 Task: Open Card Quality Control Planning in Board Social Media Influencer Contest Strategy and Execution to Workspace Commercial Mortgages and add a team member Softage.2@softage.net, a label Purple, a checklist Student Retention, an attachment from your onedrive, a color Purple and finally, add a card description 'Plan and execute company team-building retreat with a focus on mindfulness and meditation' and a comment 'Let us make sure we have a clear understanding of the desired outcomes and success metrics for this task.'. Add a start date 'Jan 06, 1900' with a due date 'Jan 13, 1900'
Action: Mouse moved to (86, 403)
Screenshot: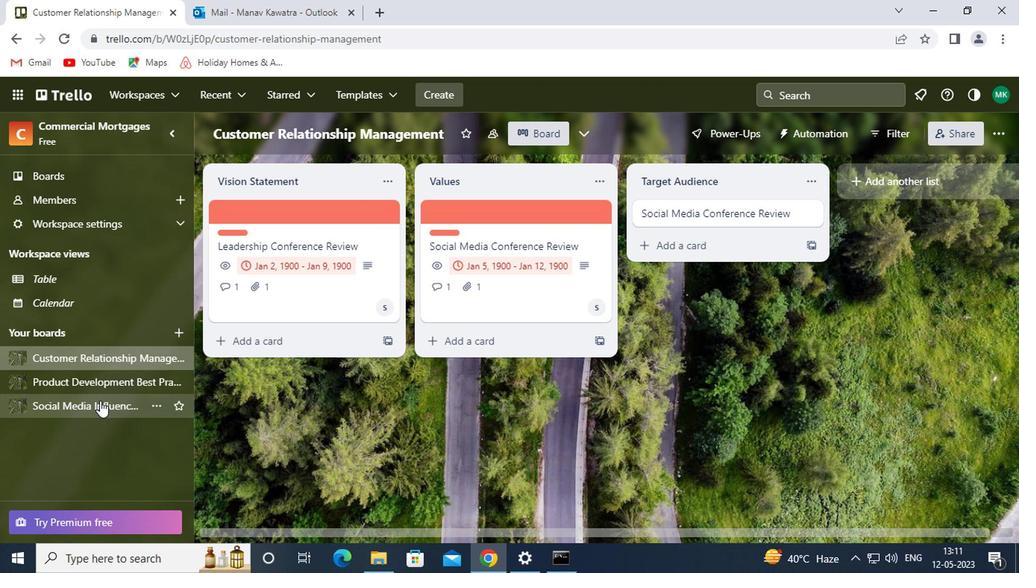 
Action: Mouse pressed left at (86, 403)
Screenshot: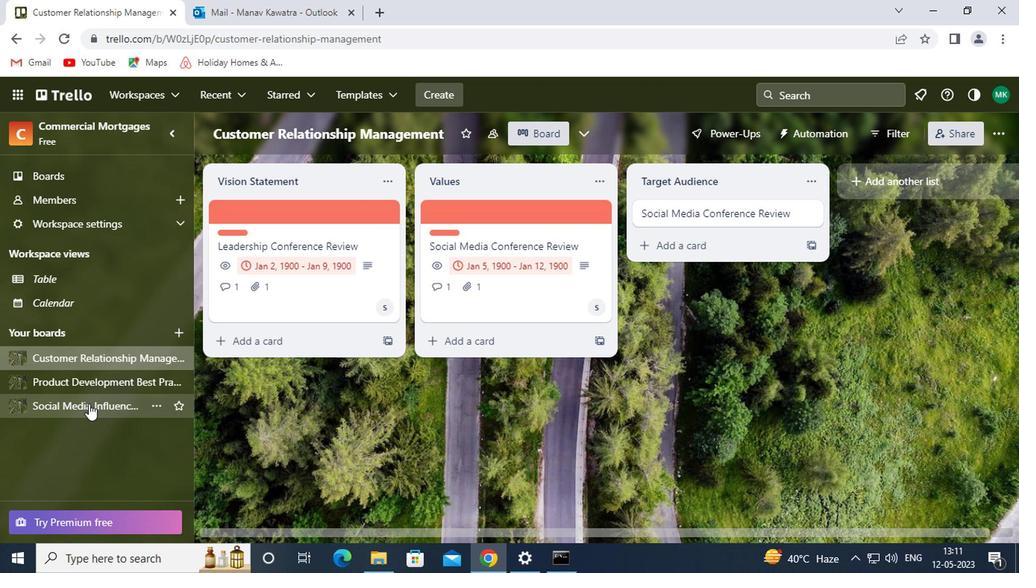 
Action: Mouse moved to (464, 215)
Screenshot: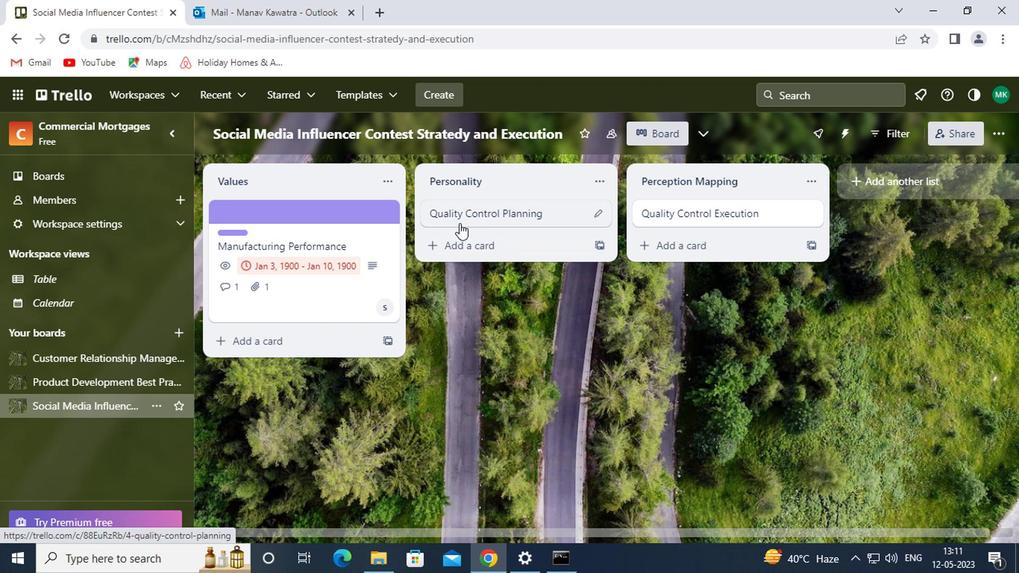 
Action: Mouse pressed left at (464, 215)
Screenshot: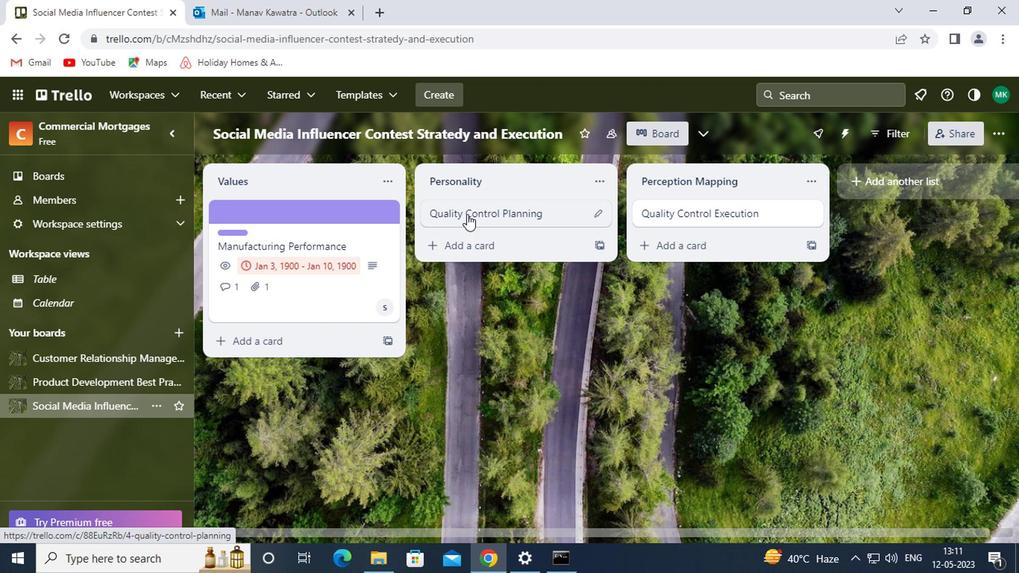 
Action: Mouse moved to (682, 254)
Screenshot: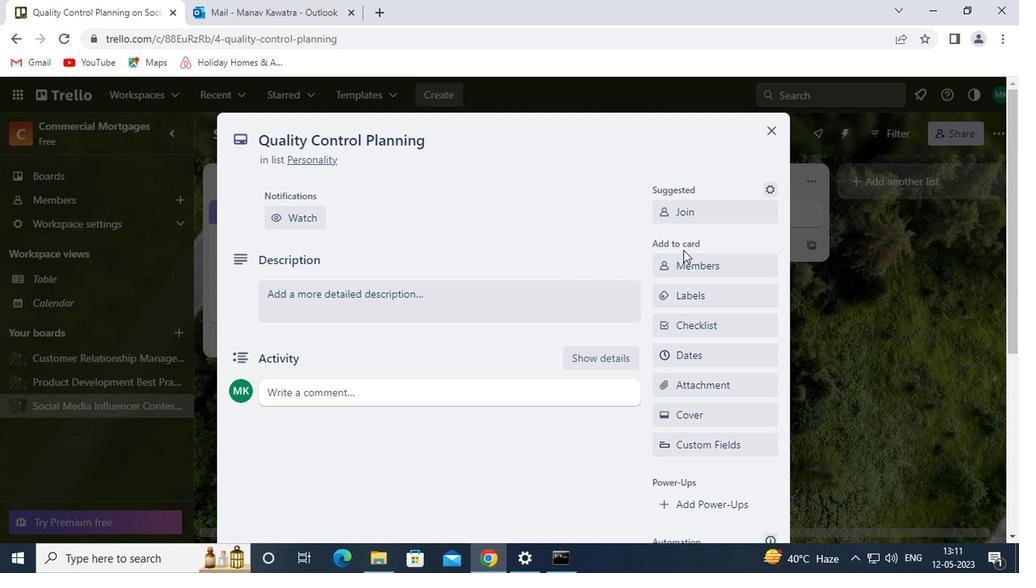 
Action: Mouse pressed left at (682, 254)
Screenshot: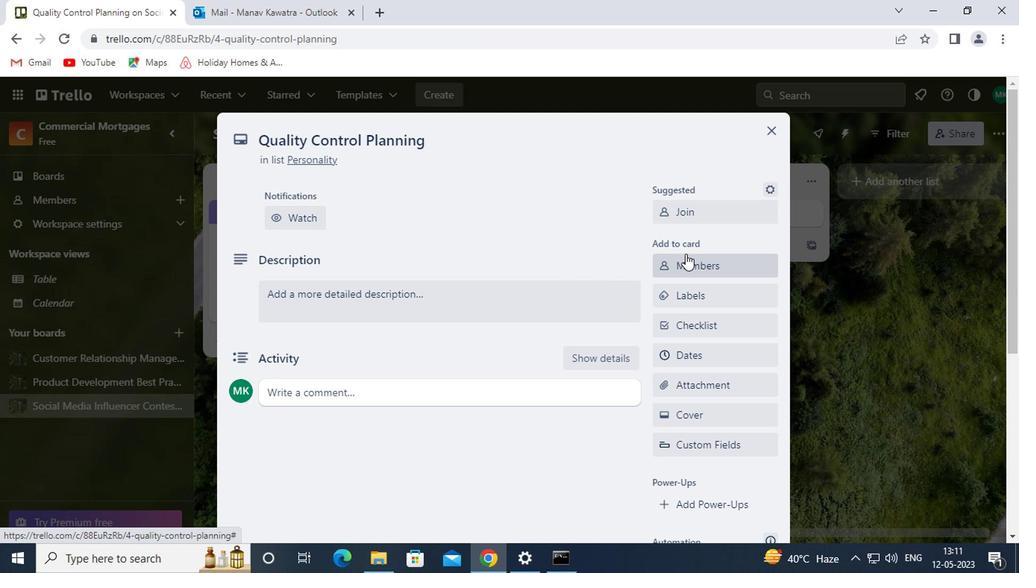 
Action: Mouse moved to (682, 347)
Screenshot: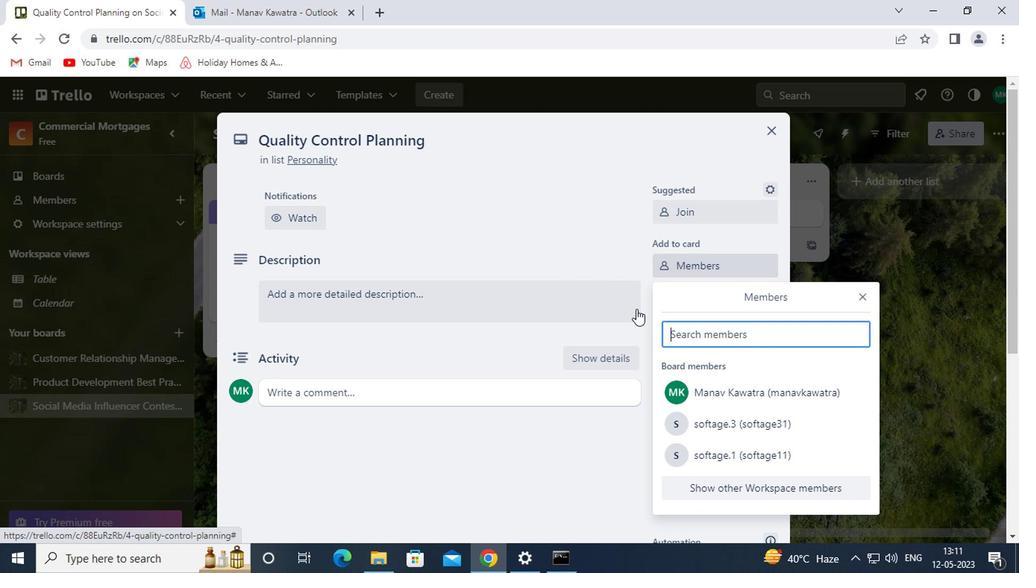 
Action: Mouse pressed left at (682, 347)
Screenshot: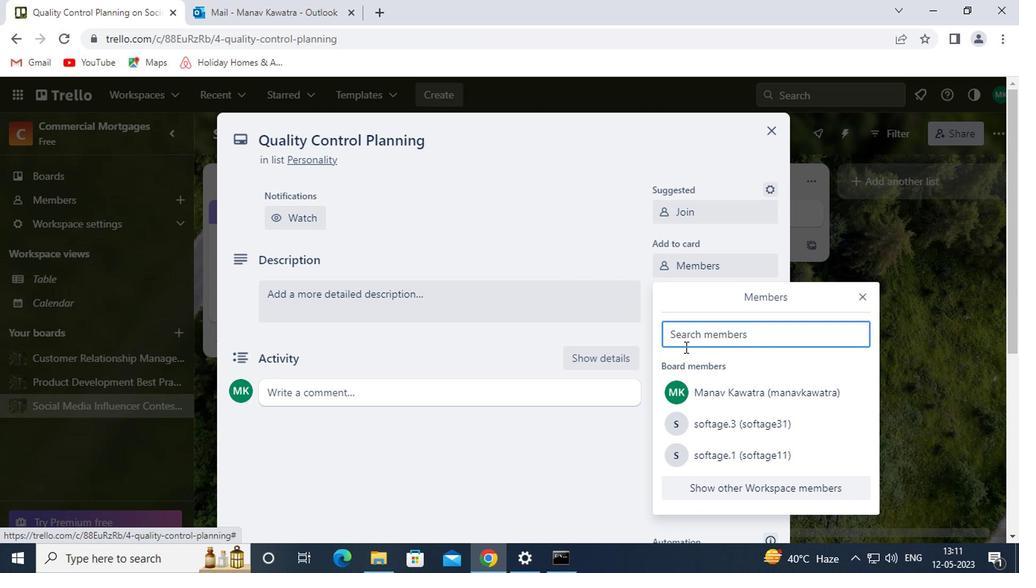 
Action: Mouse moved to (682, 337)
Screenshot: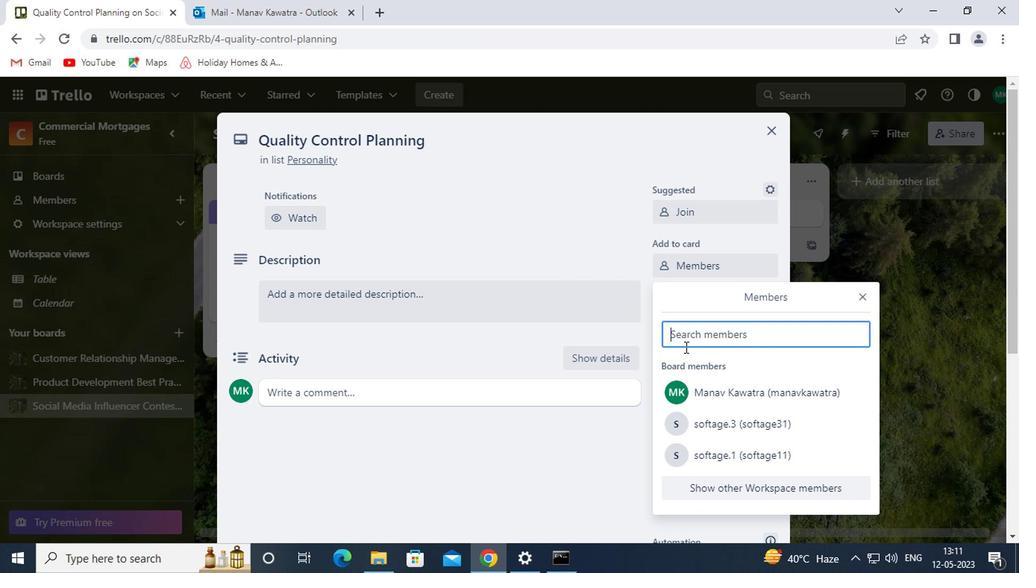
Action: Mouse pressed left at (682, 337)
Screenshot: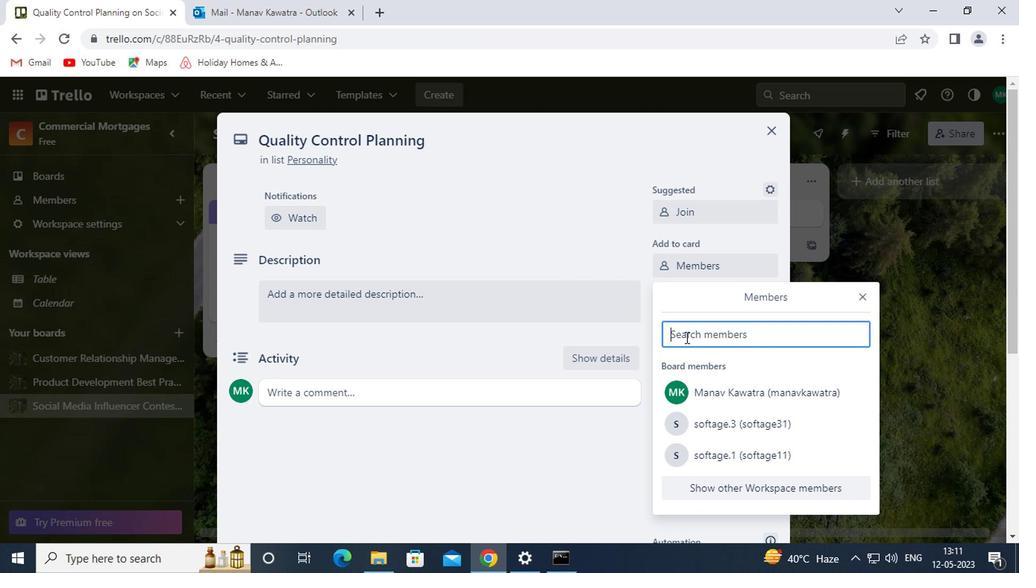 
Action: Mouse moved to (682, 336)
Screenshot: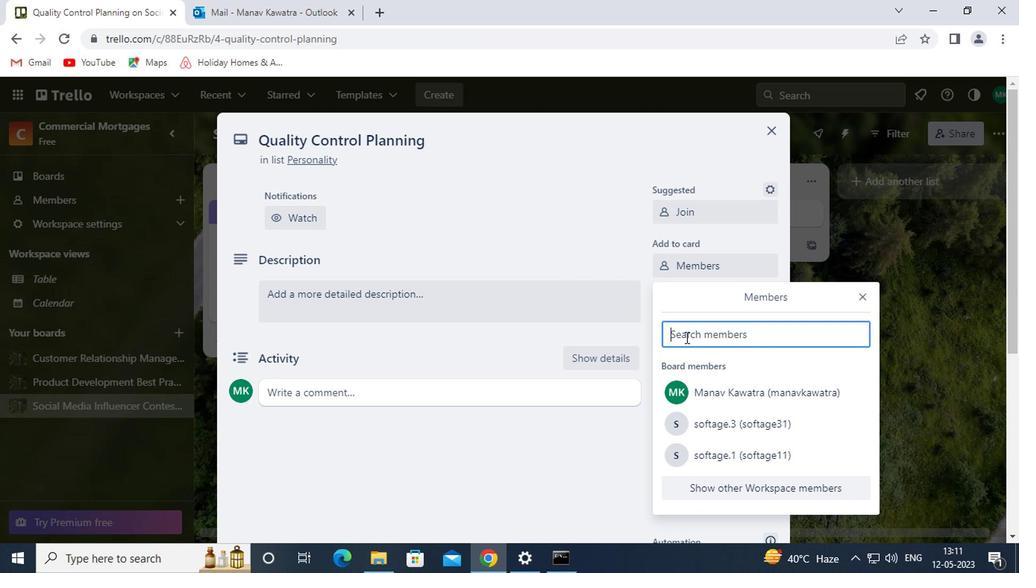 
Action: Key pressed <Key.shift><Key.shift><Key.shift><Key.shift><Key.shift><Key.shift><Key.shift><Key.shift><Key.shift><Key.shift><Key.shift><Key.shift>SOFTAGE.2<Key.shift>@SOFTAGE.NET
Screenshot: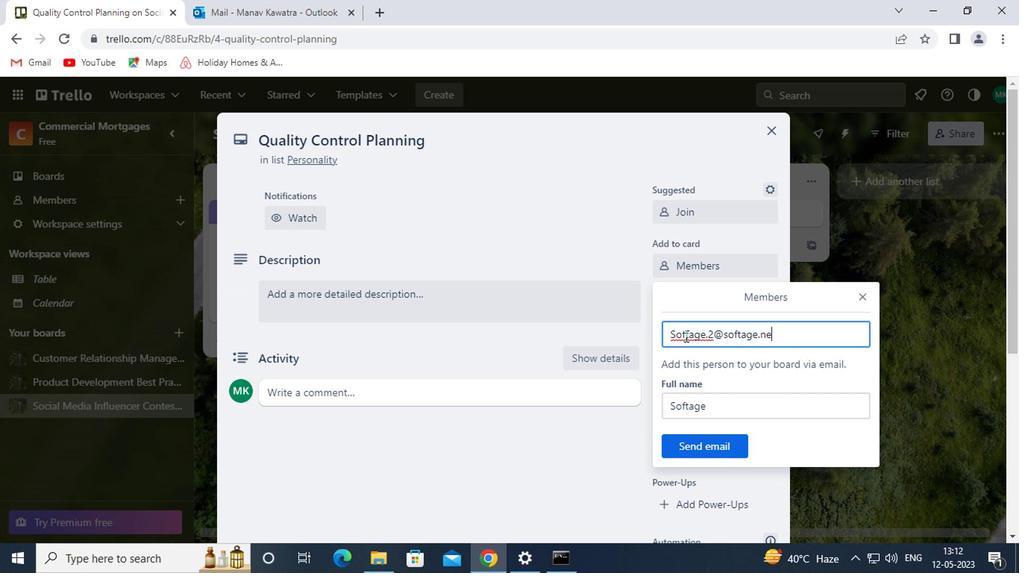 
Action: Mouse moved to (710, 447)
Screenshot: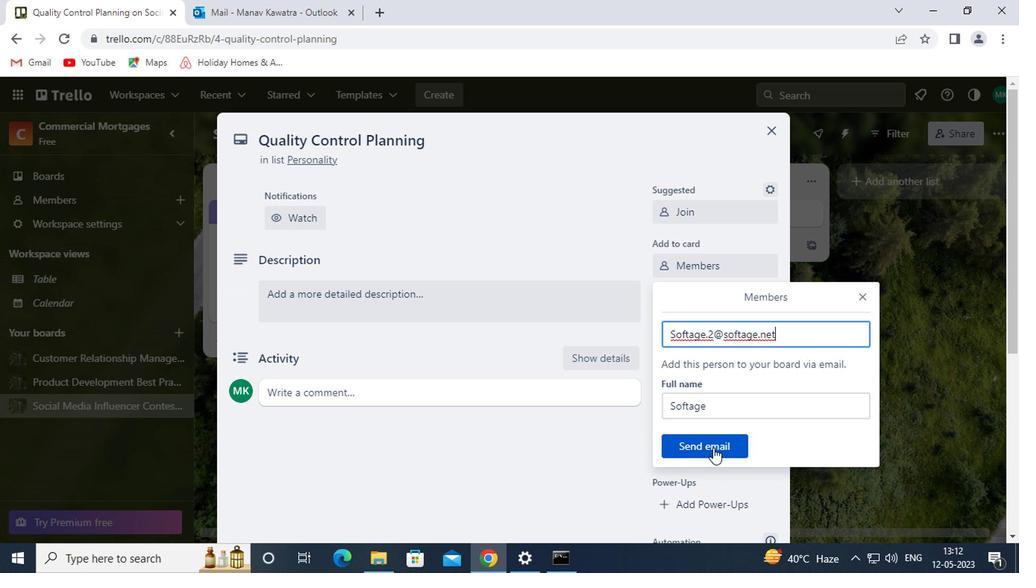 
Action: Mouse pressed left at (710, 447)
Screenshot: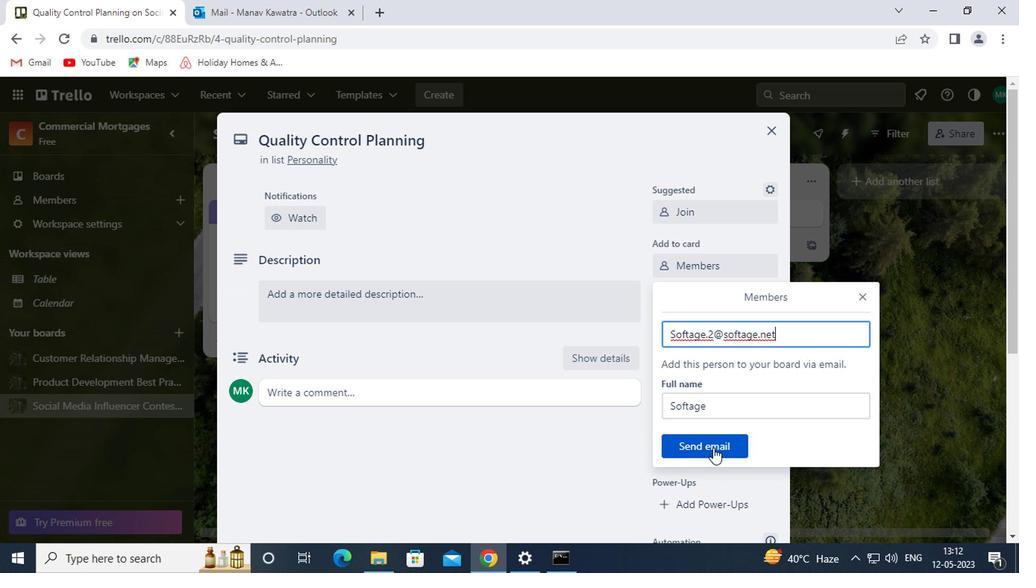 
Action: Mouse moved to (705, 302)
Screenshot: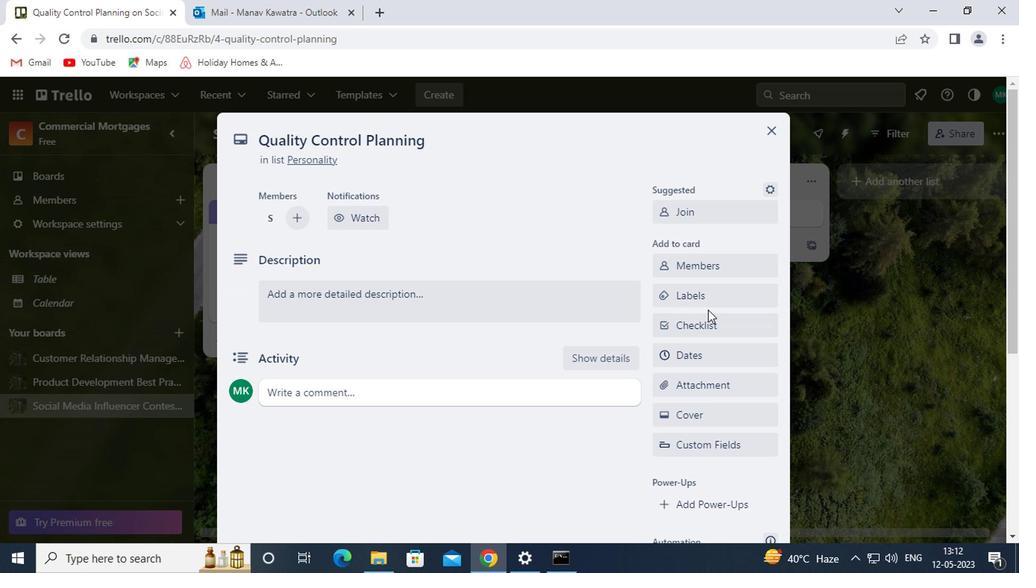 
Action: Mouse pressed left at (705, 302)
Screenshot: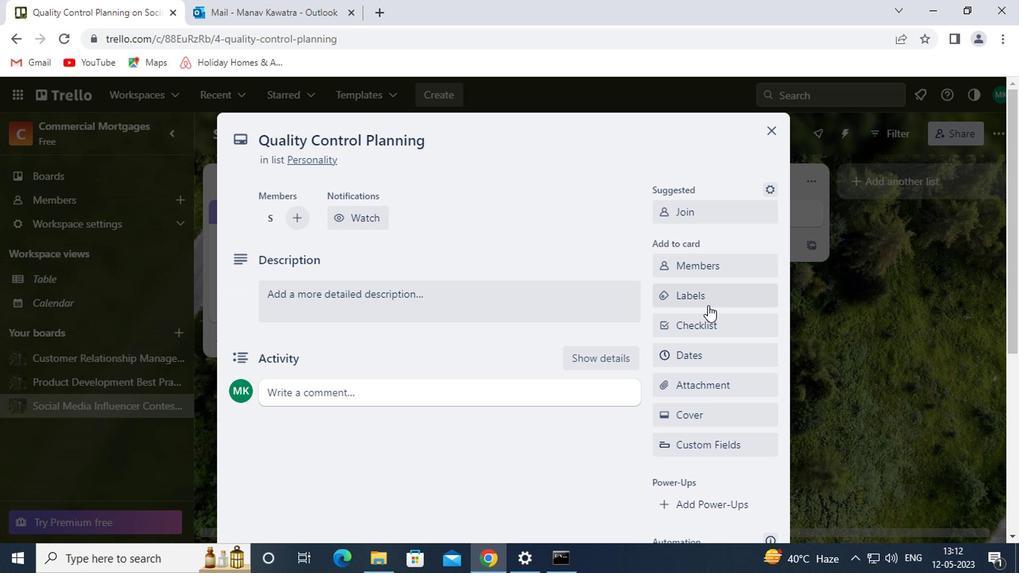 
Action: Mouse moved to (662, 331)
Screenshot: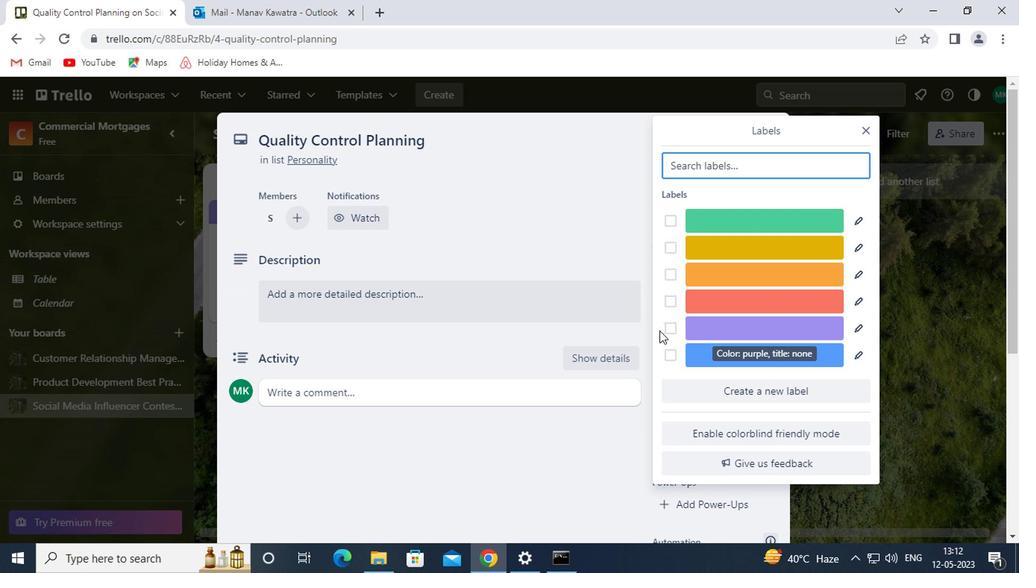 
Action: Mouse pressed left at (662, 331)
Screenshot: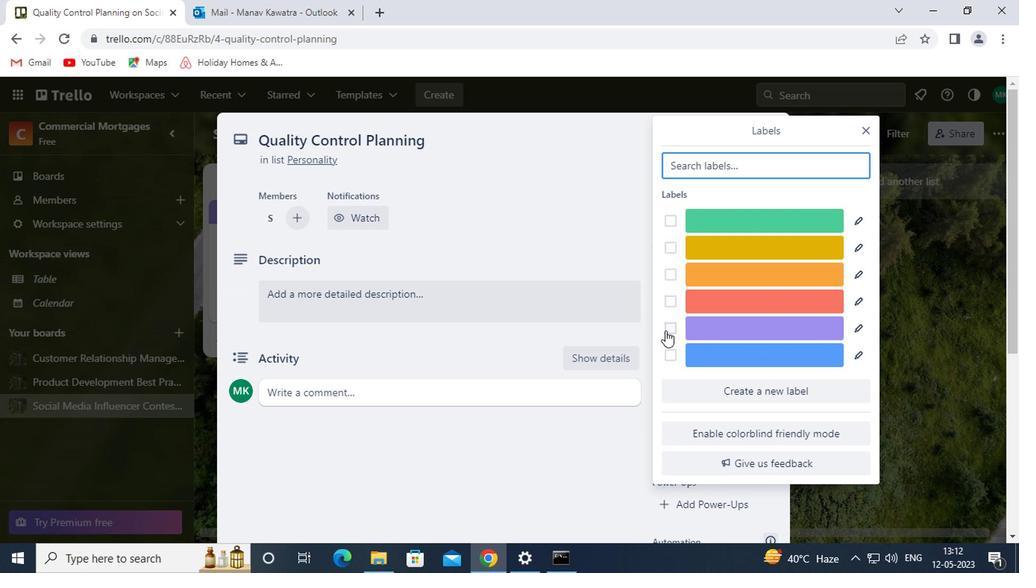 
Action: Mouse moved to (861, 125)
Screenshot: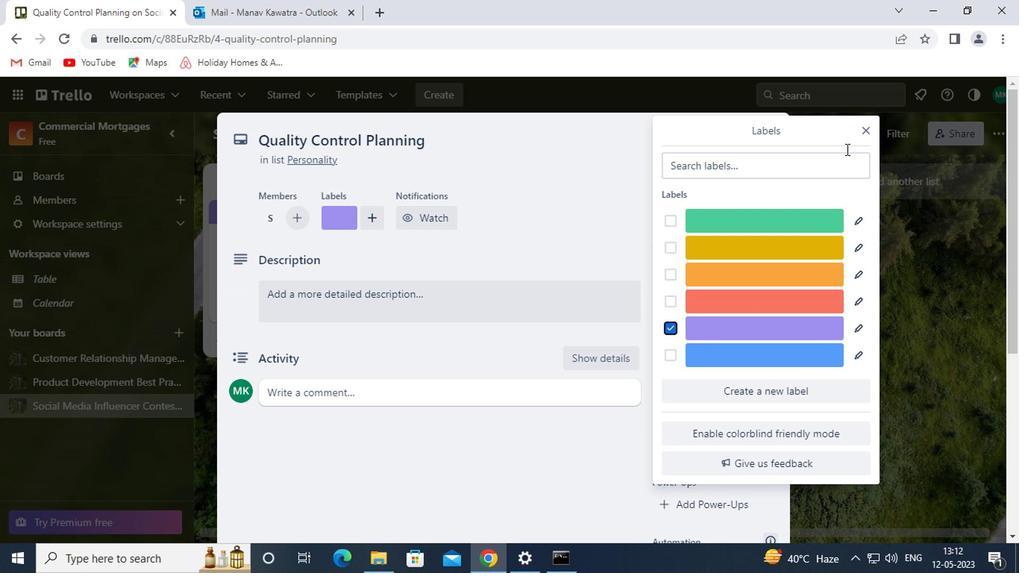 
Action: Mouse pressed left at (861, 125)
Screenshot: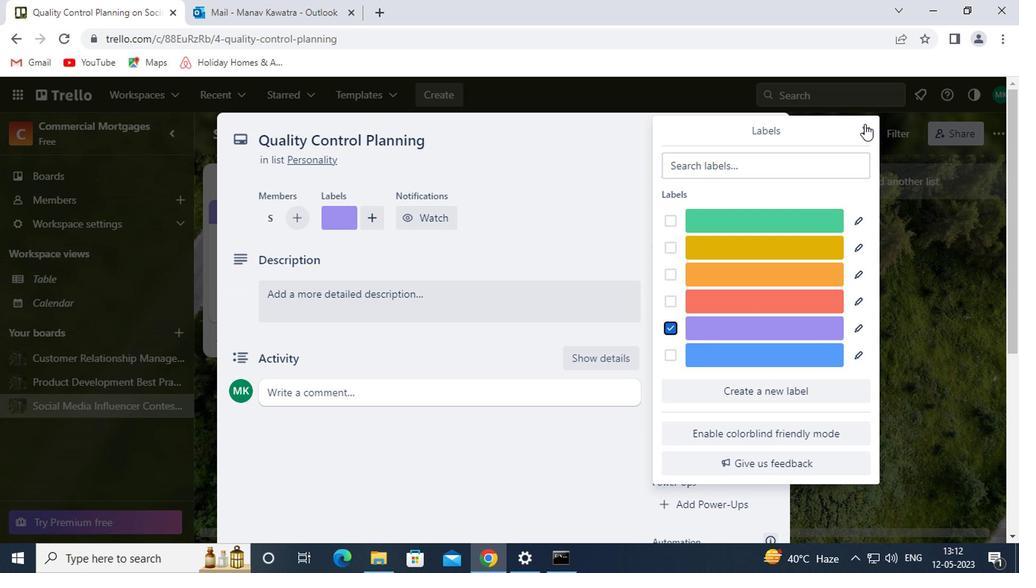 
Action: Mouse moved to (728, 320)
Screenshot: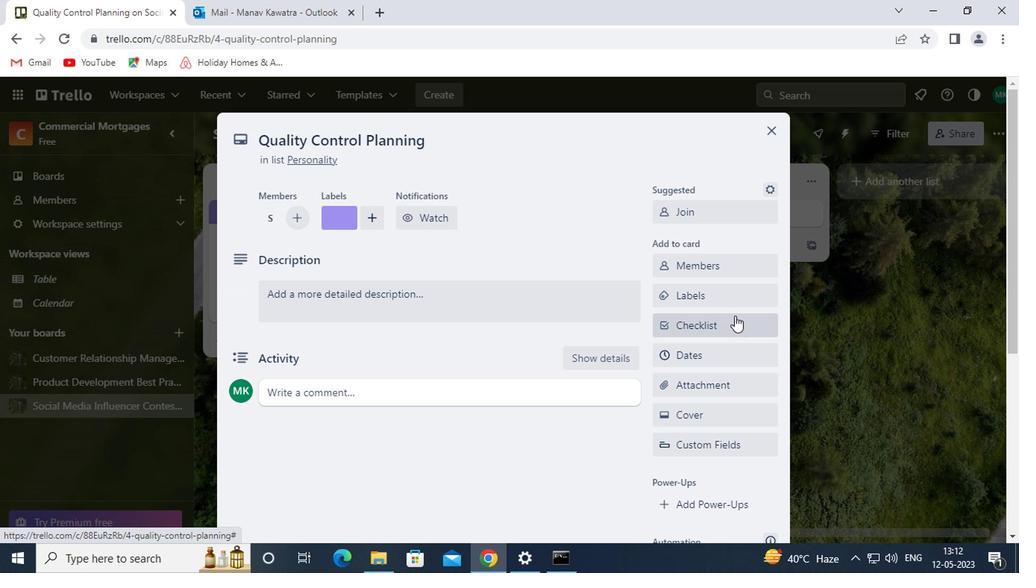 
Action: Mouse pressed left at (728, 320)
Screenshot: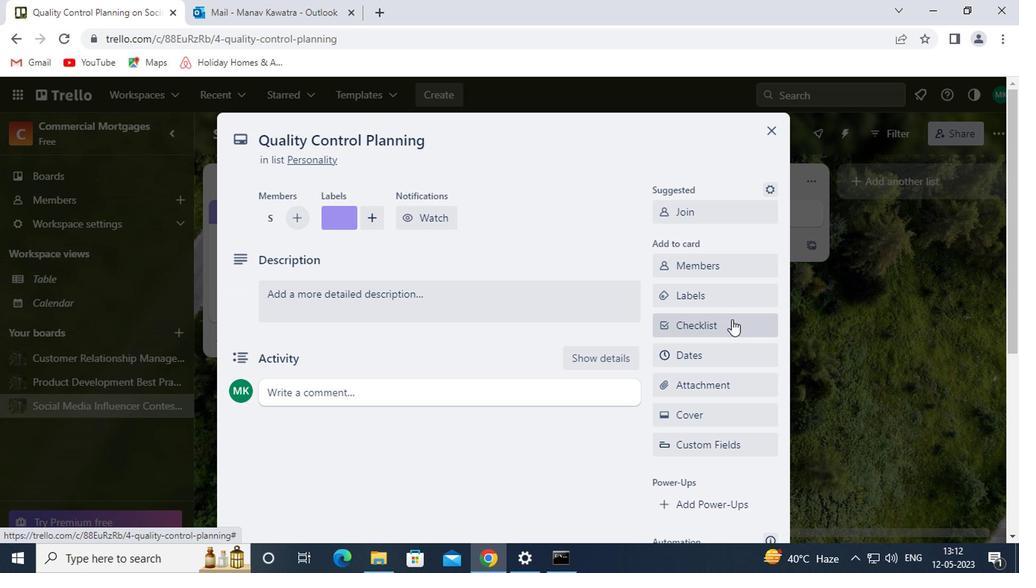 
Action: Mouse moved to (720, 420)
Screenshot: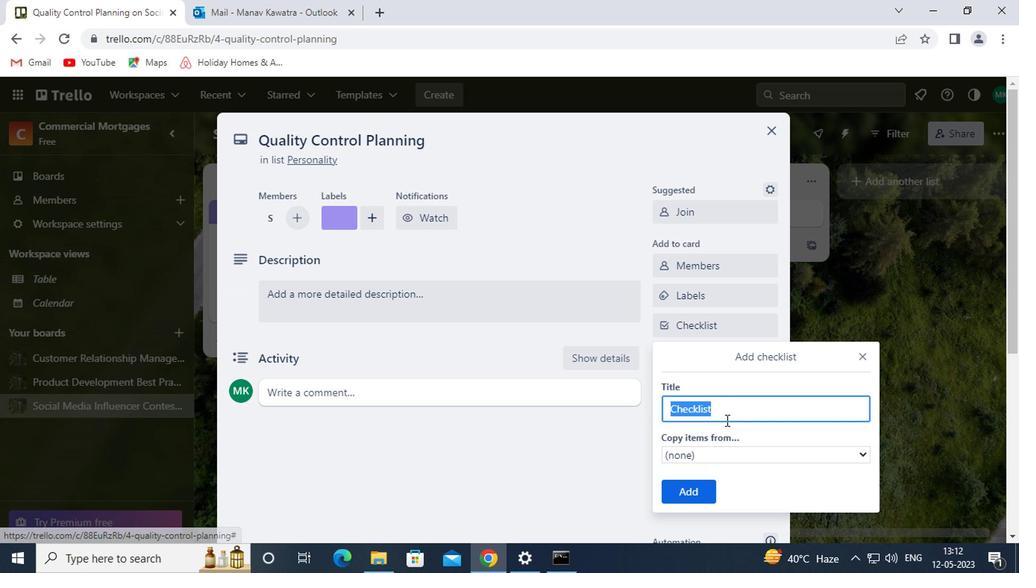 
Action: Key pressed <Key.shift>DEV<Key.shift>OPS
Screenshot: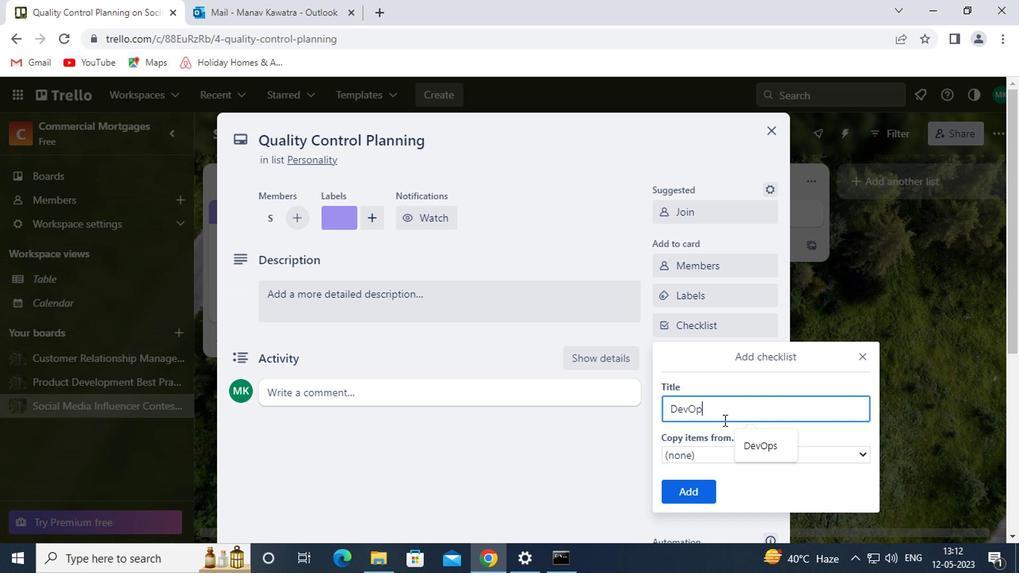 
Action: Mouse moved to (682, 488)
Screenshot: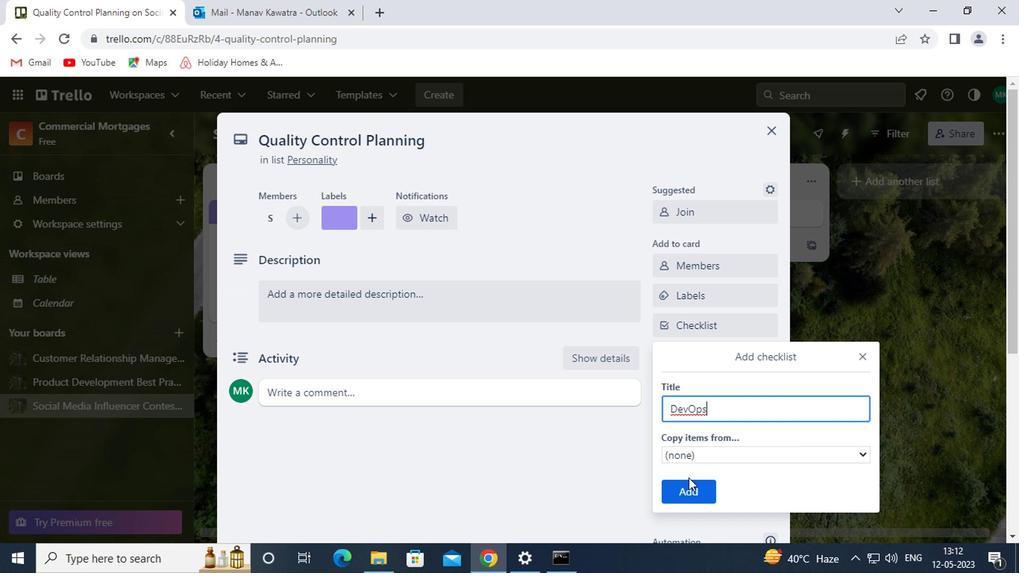 
Action: Mouse pressed left at (682, 488)
Screenshot: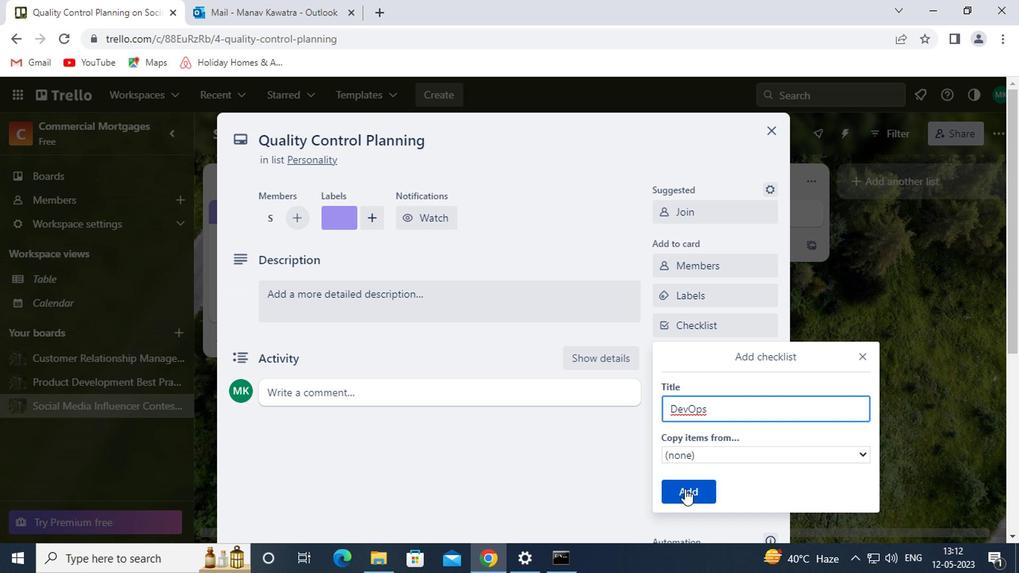 
Action: Mouse moved to (695, 380)
Screenshot: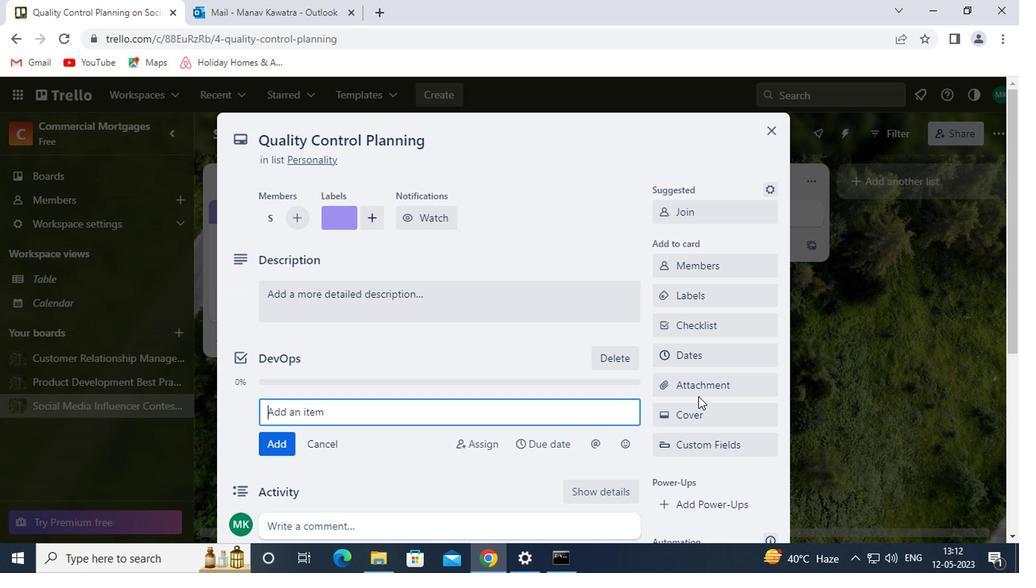 
Action: Mouse pressed left at (695, 380)
Screenshot: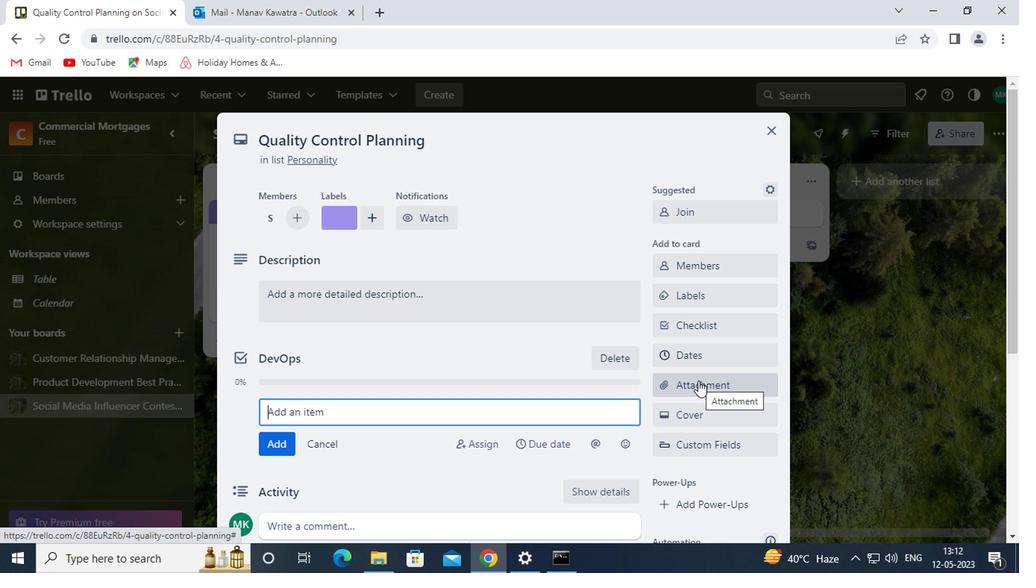
Action: Mouse moved to (701, 277)
Screenshot: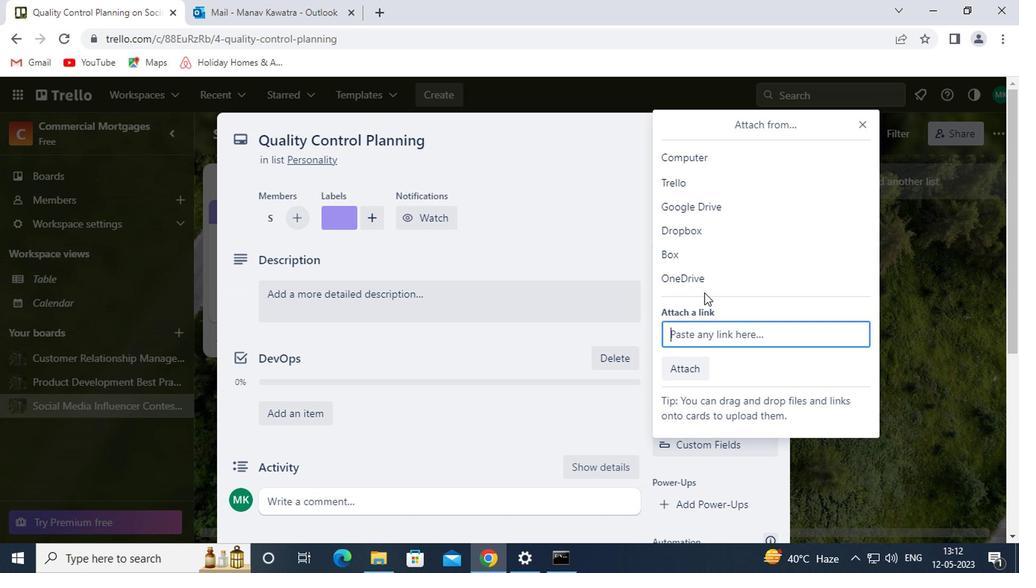 
Action: Mouse pressed left at (701, 277)
Screenshot: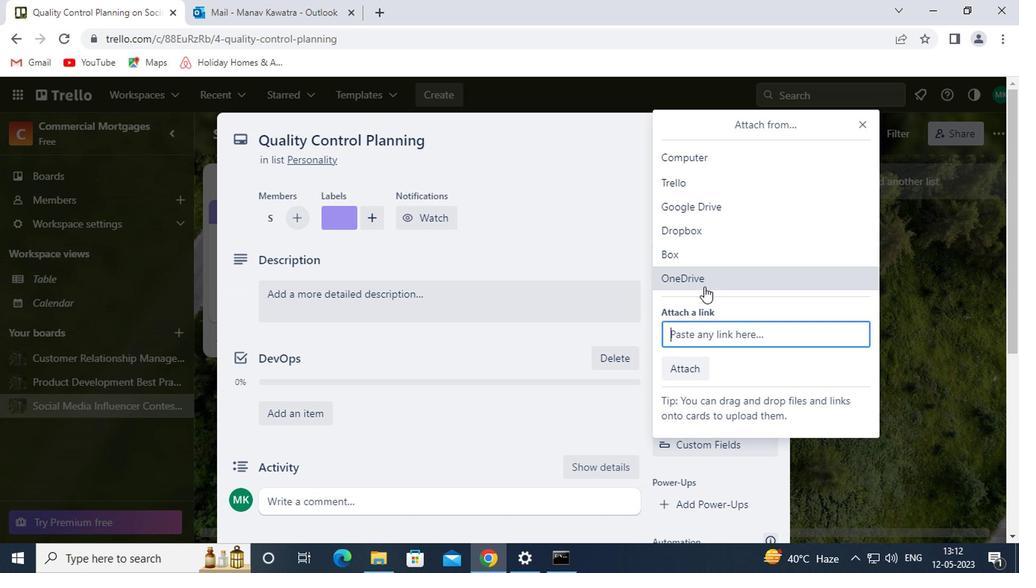 
Action: Mouse moved to (322, 157)
Screenshot: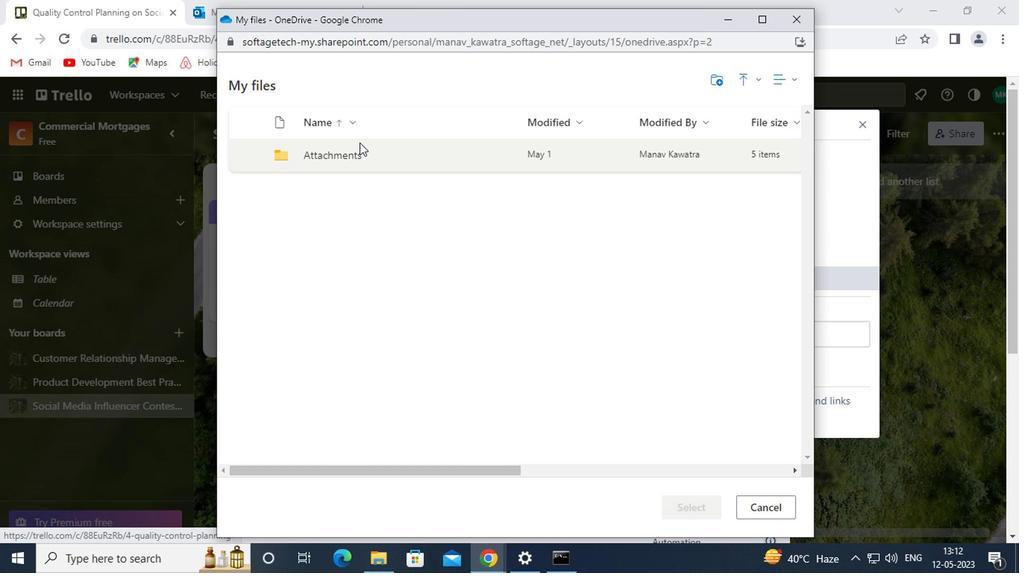 
Action: Mouse pressed left at (322, 157)
Screenshot: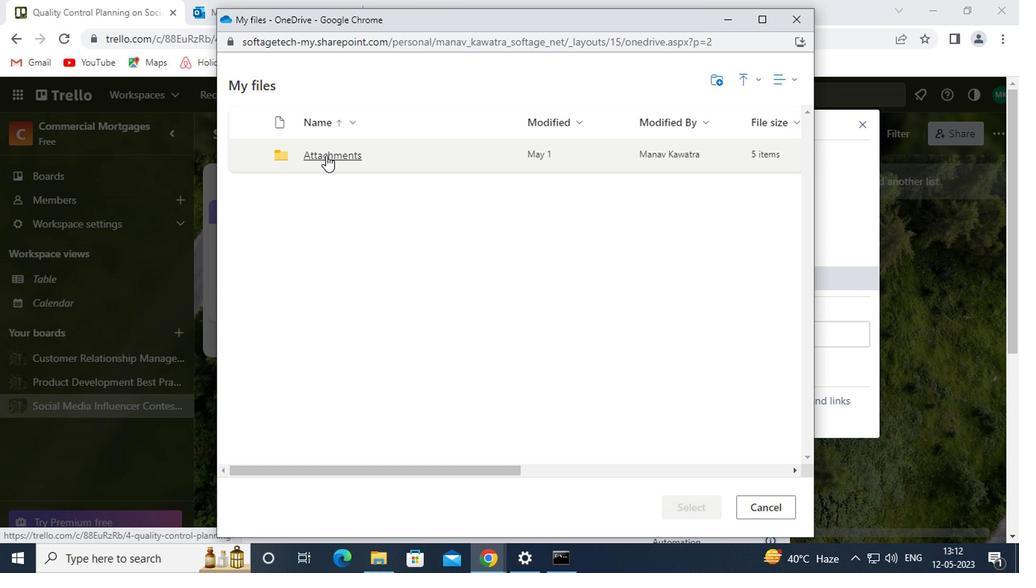 
Action: Mouse moved to (331, 189)
Screenshot: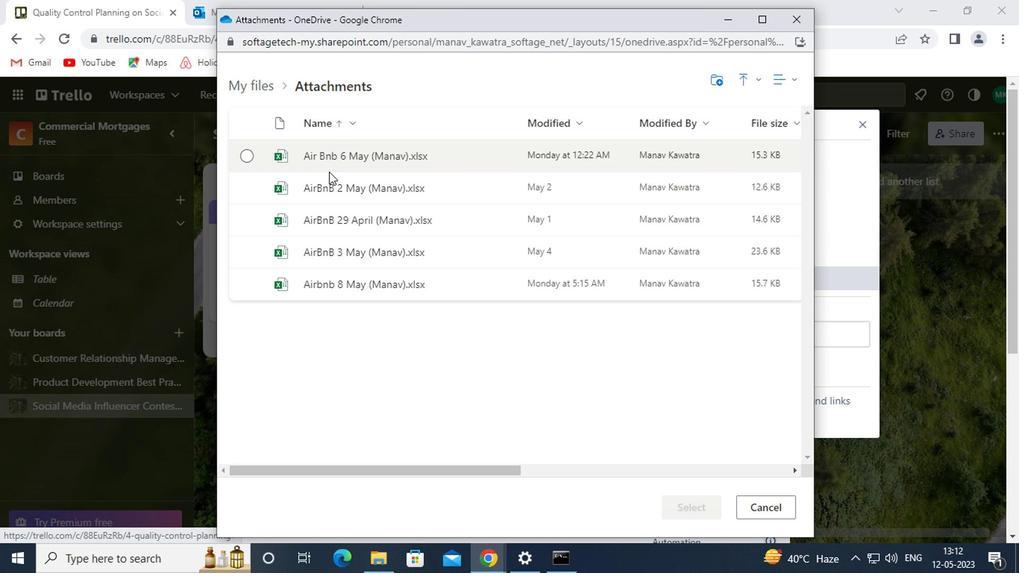 
Action: Mouse pressed left at (331, 189)
Screenshot: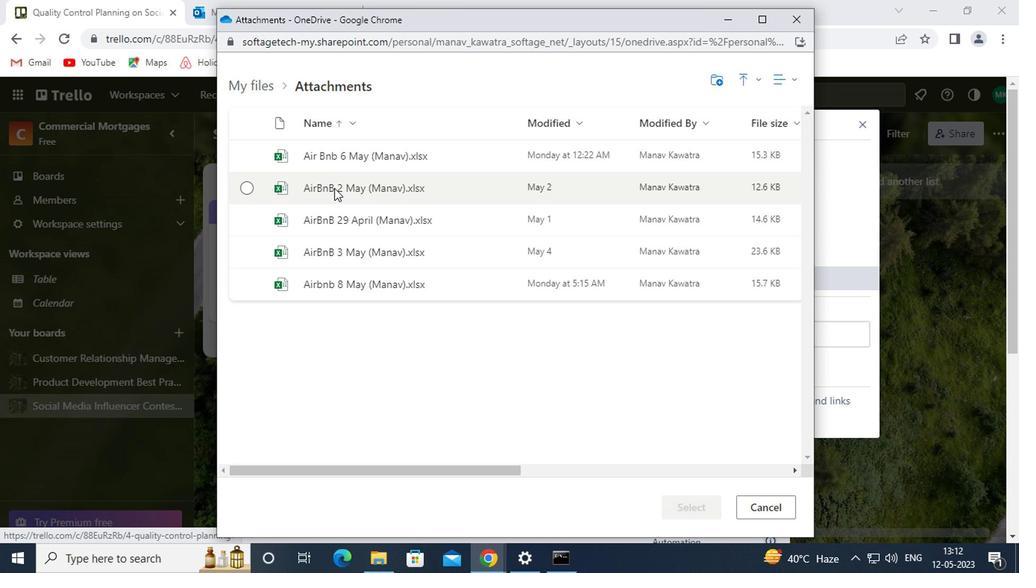 
Action: Mouse moved to (702, 504)
Screenshot: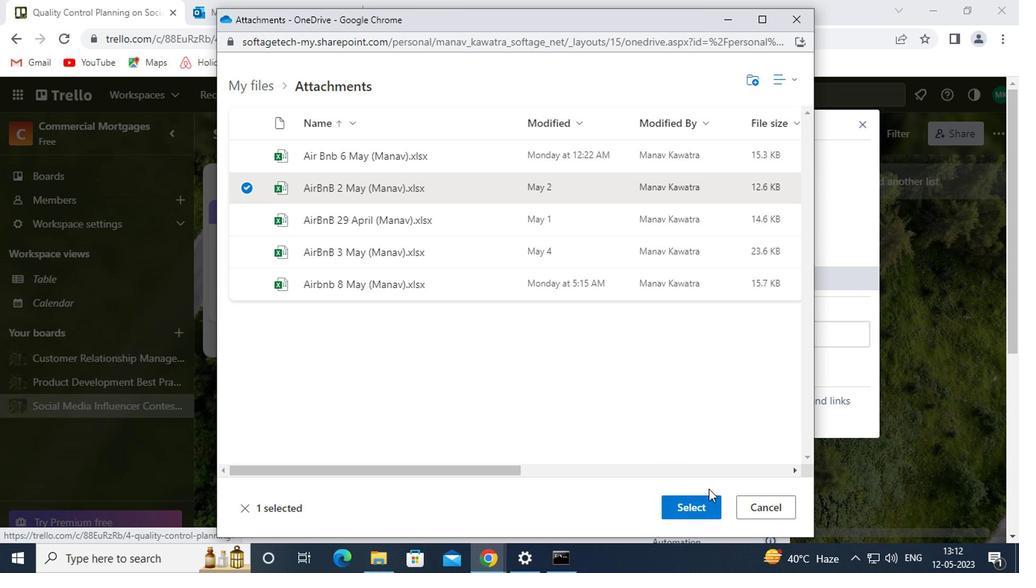
Action: Mouse pressed left at (702, 504)
Screenshot: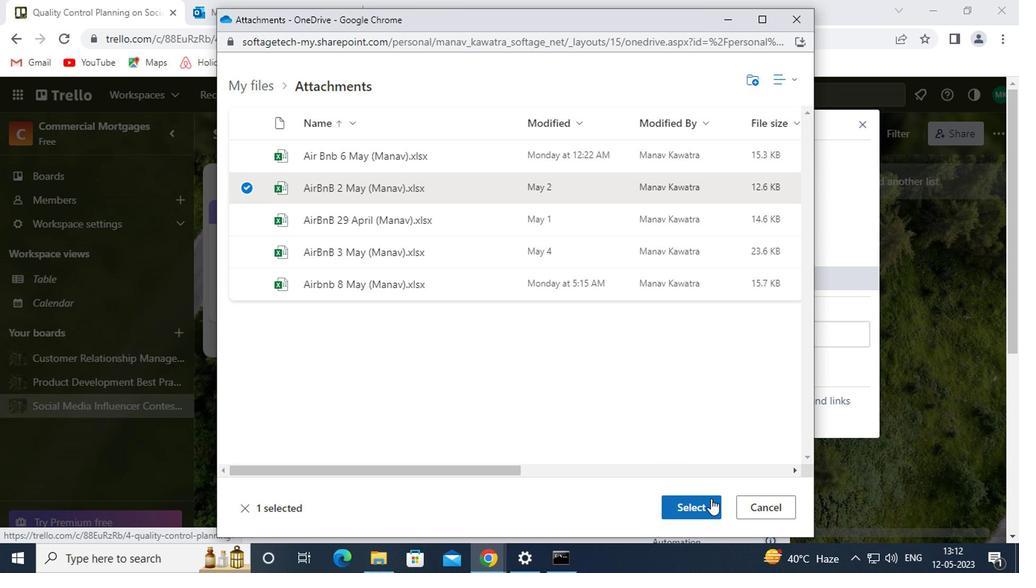 
Action: Mouse moved to (720, 414)
Screenshot: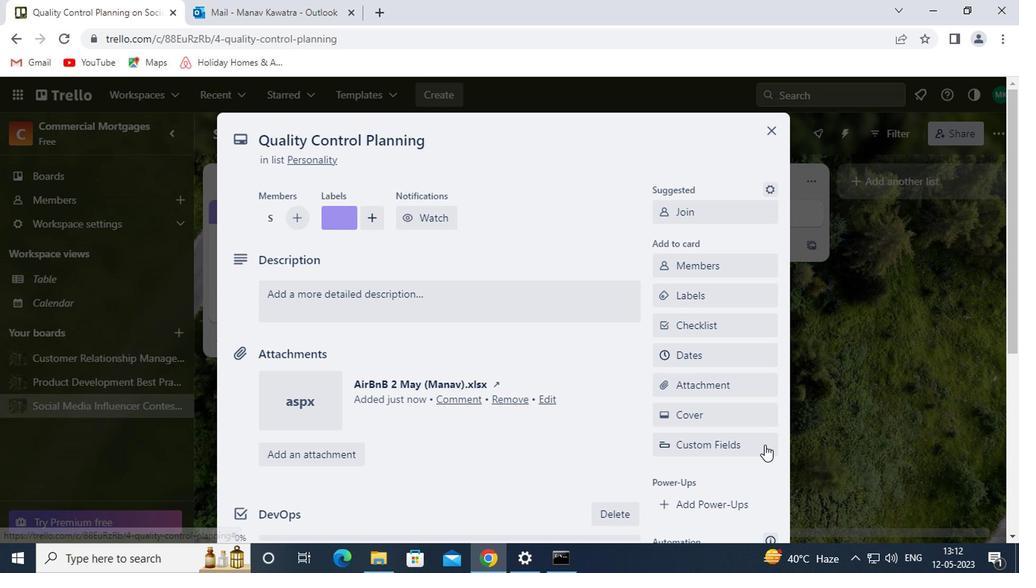
Action: Mouse pressed left at (720, 414)
Screenshot: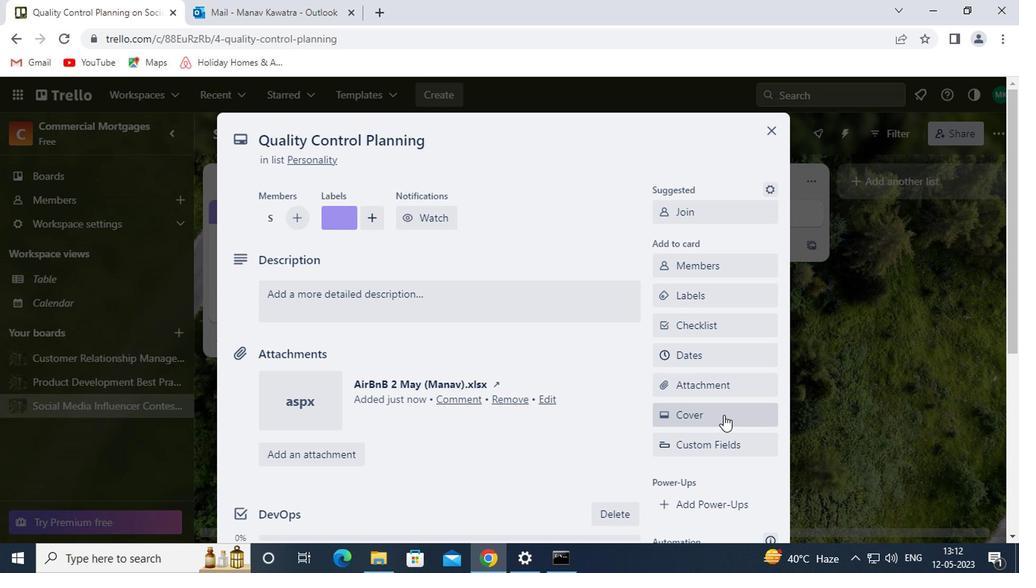 
Action: Mouse moved to (858, 261)
Screenshot: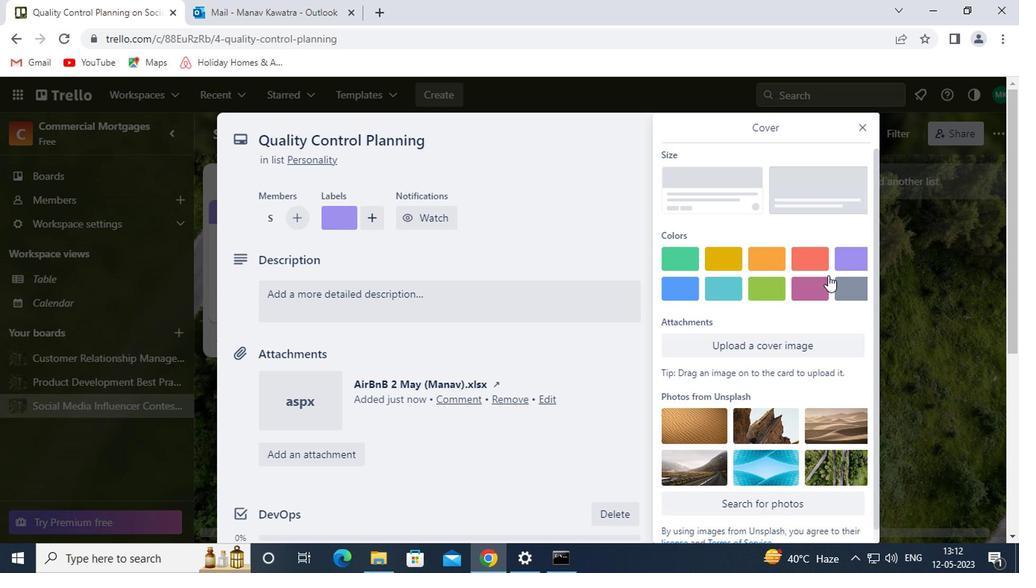 
Action: Mouse pressed left at (858, 261)
Screenshot: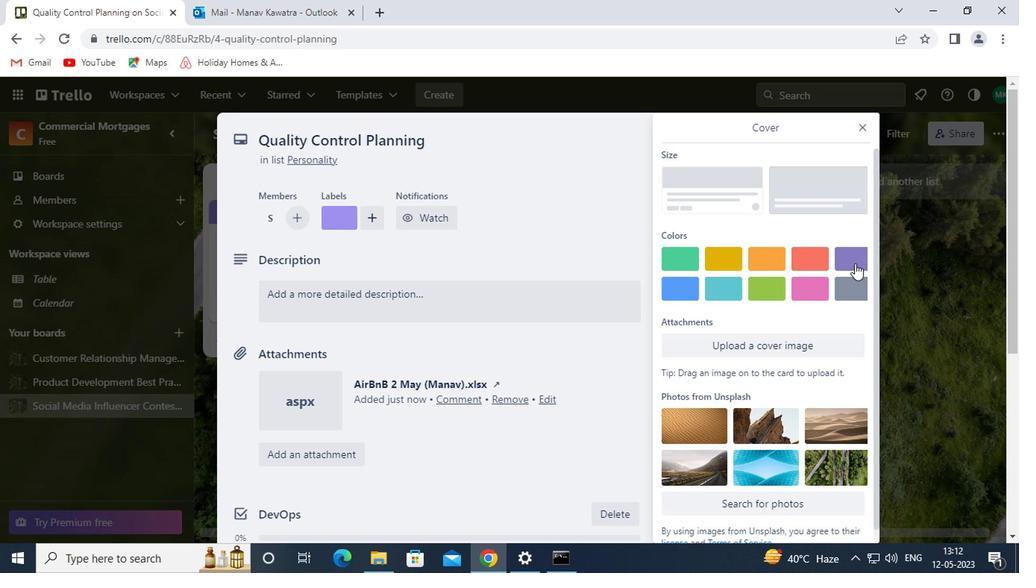 
Action: Mouse moved to (858, 128)
Screenshot: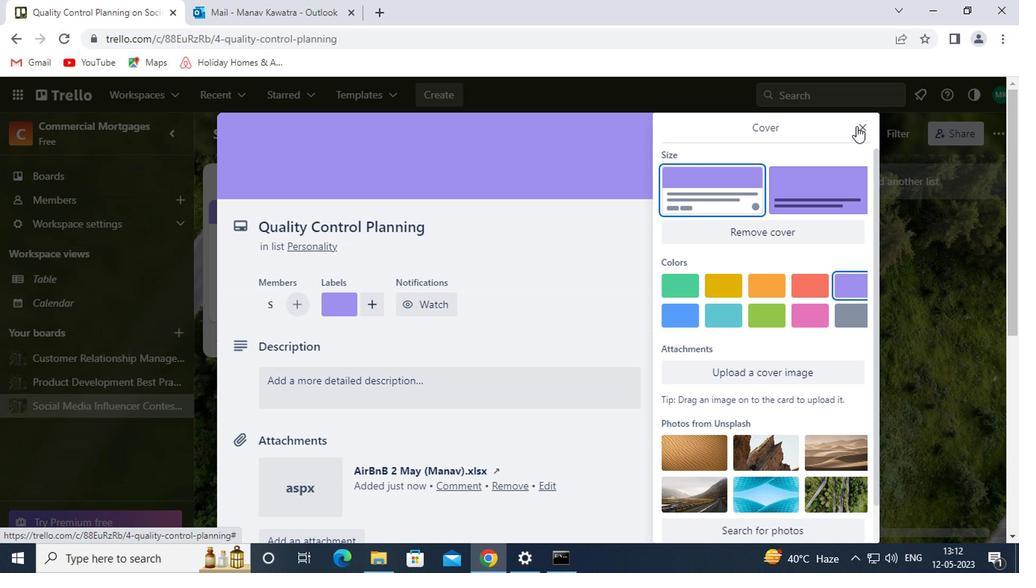 
Action: Mouse pressed left at (858, 128)
Screenshot: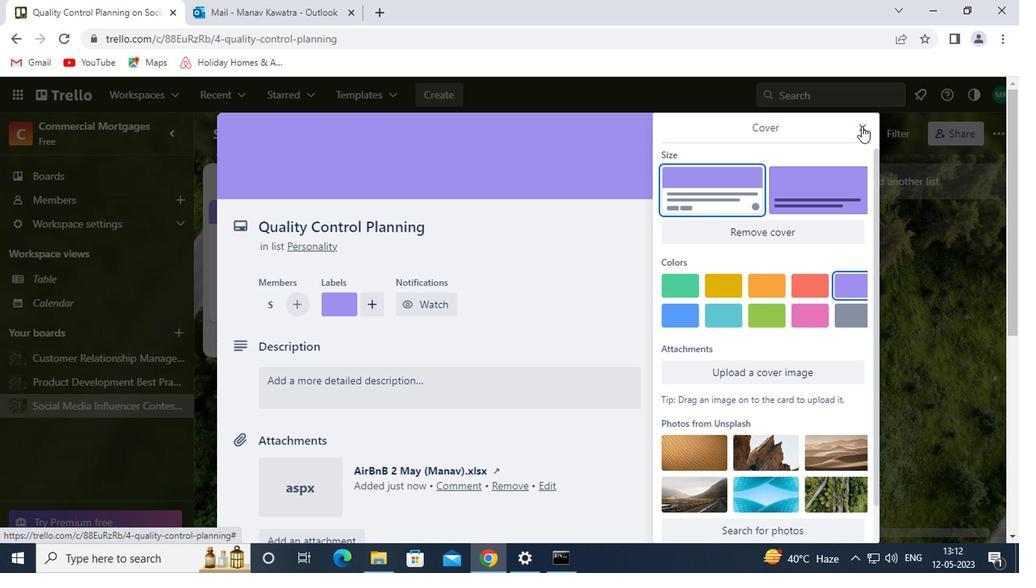 
Action: Mouse moved to (341, 397)
Screenshot: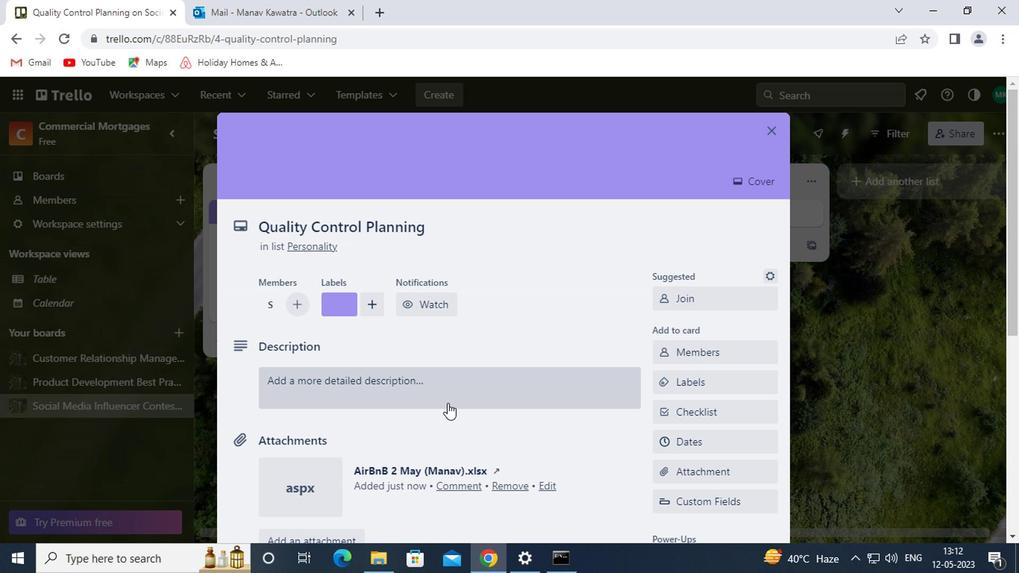 
Action: Mouse scrolled (341, 396) with delta (0, -1)
Screenshot: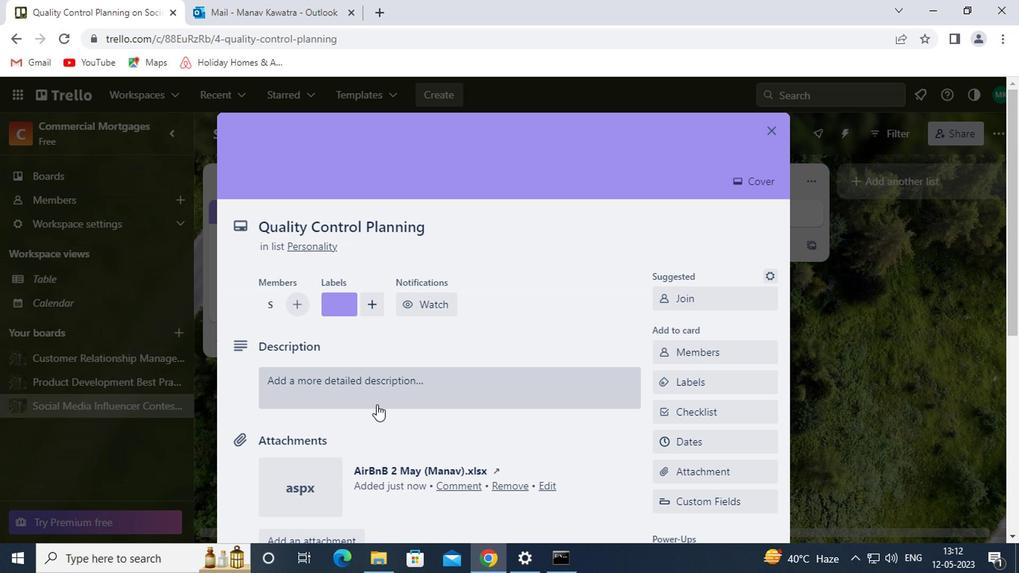 
Action: Mouse scrolled (341, 396) with delta (0, -1)
Screenshot: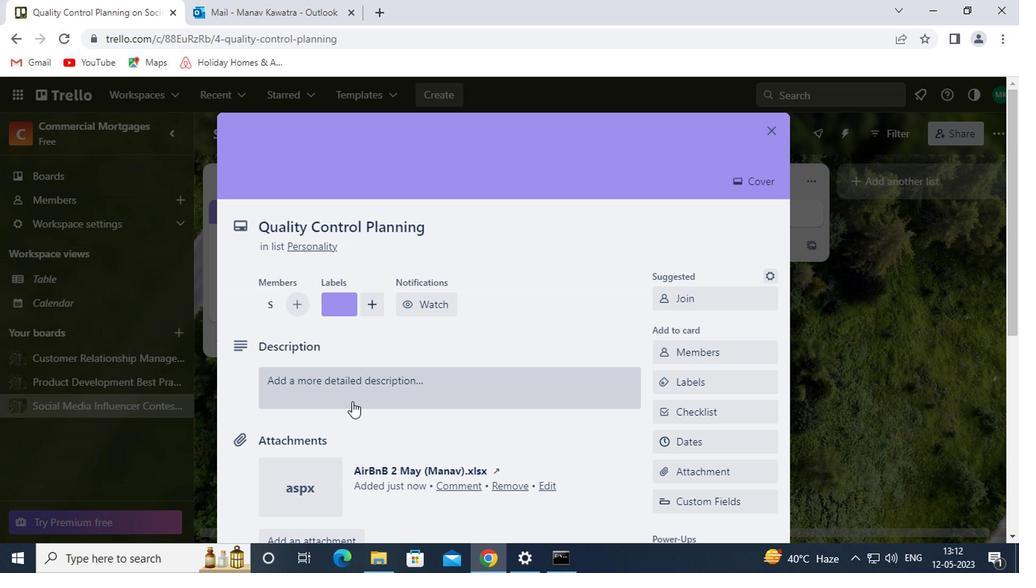 
Action: Mouse moved to (286, 228)
Screenshot: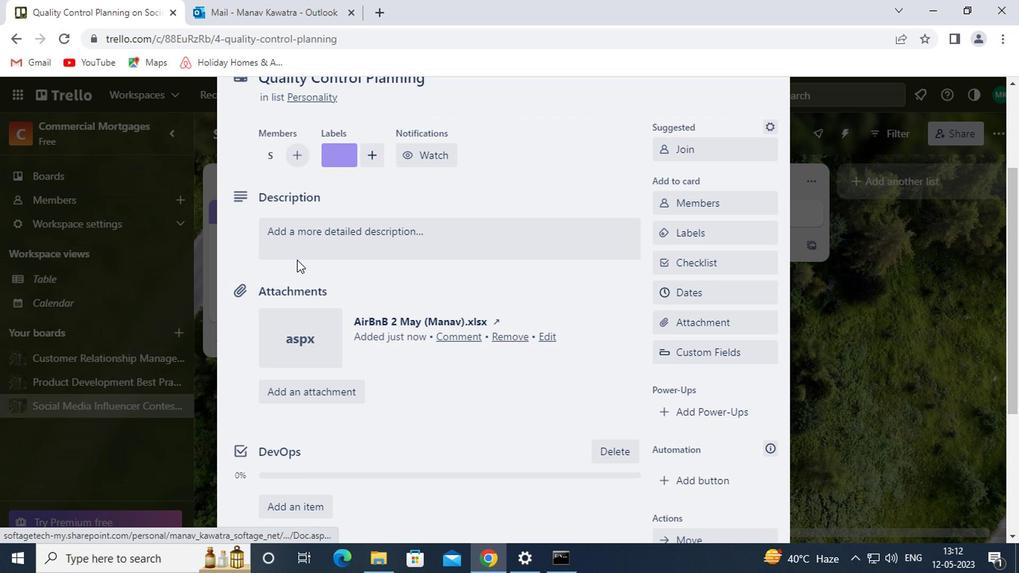
Action: Mouse pressed left at (286, 228)
Screenshot: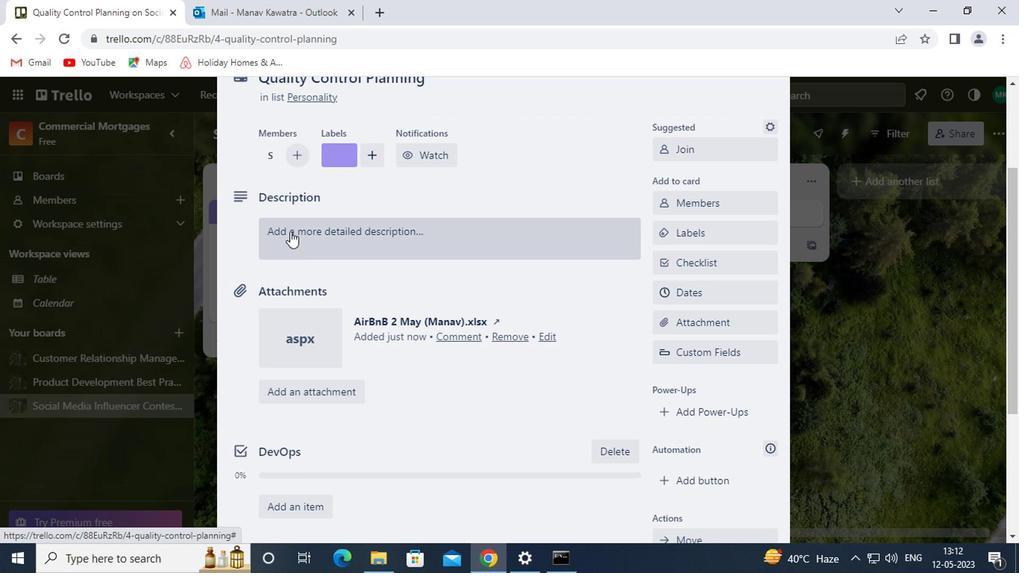 
Action: Mouse moved to (275, 281)
Screenshot: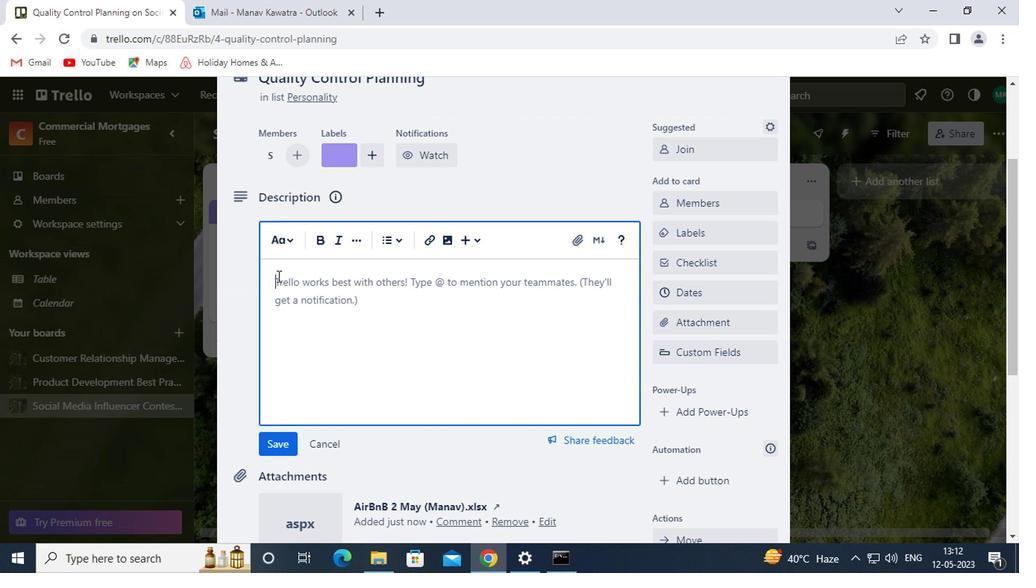 
Action: Mouse pressed left at (275, 281)
Screenshot: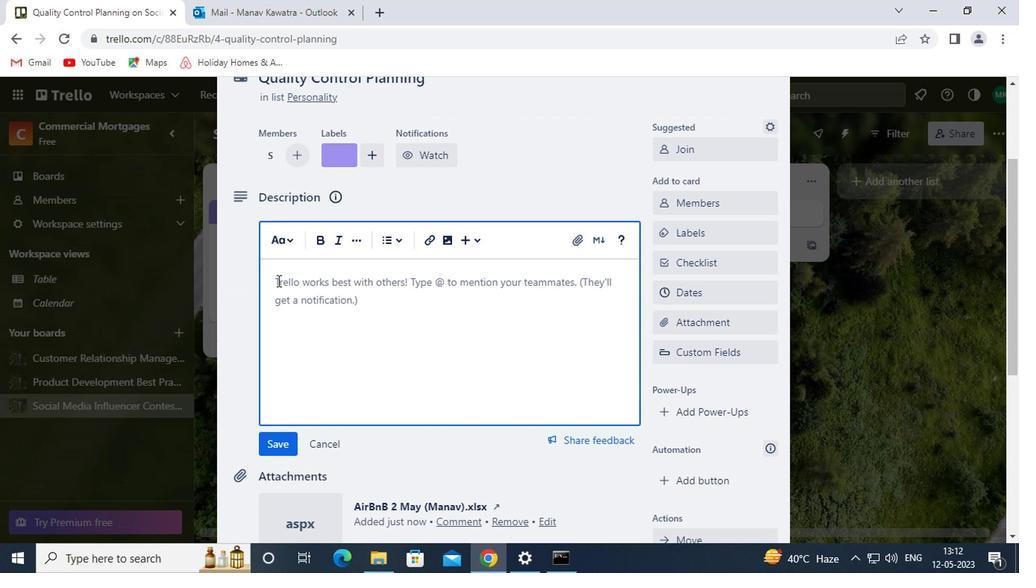 
Action: Key pressed <Key.shift><Key.shift><Key.shift><Key.shift><Key.shift>PLAN<Key.space>AND<Key.space>EXECUTE<Key.space>COMPANY<Key.space>TEAM-BUILDING<Key.space>RETREAT<Key.space>WITH<Key.space>A<Key.space>FOCI<Key.backspace>US<Key.space>ON<Key.space>MINDFULNESS<Key.space>AND<Key.space>MEDITATION
Screenshot: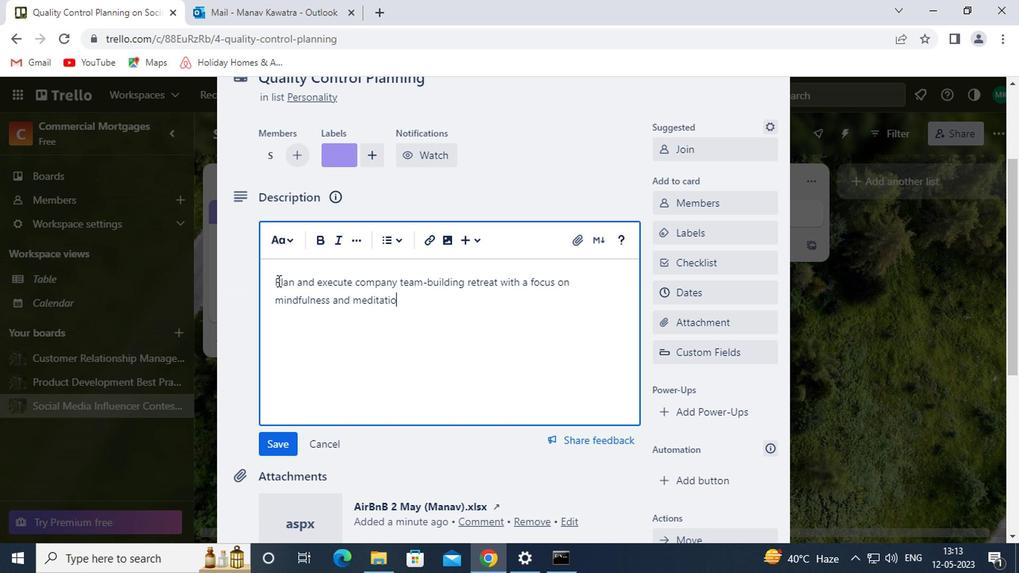 
Action: Mouse moved to (268, 444)
Screenshot: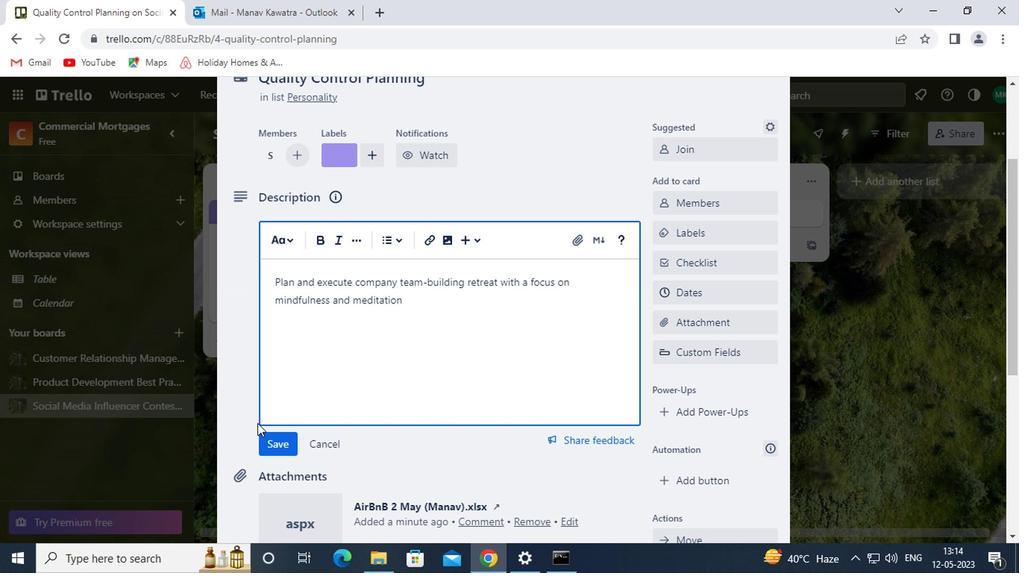 
Action: Mouse pressed left at (268, 444)
Screenshot: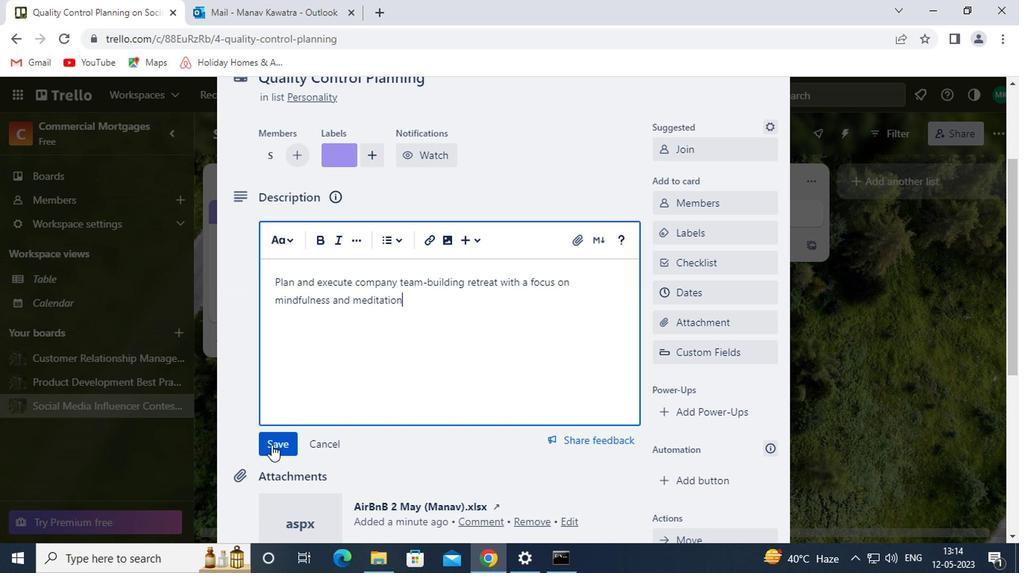 
Action: Mouse moved to (295, 398)
Screenshot: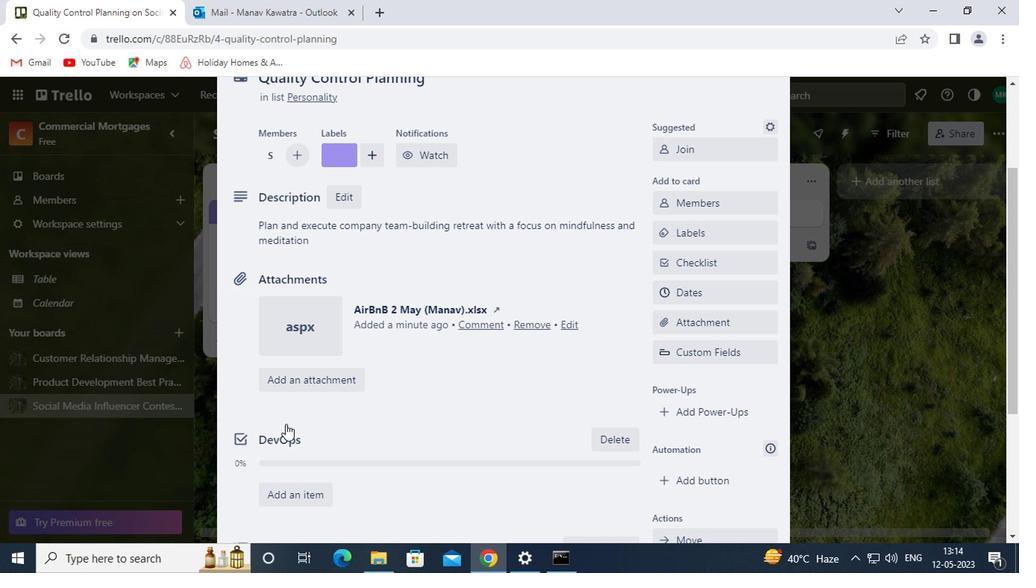 
Action: Mouse scrolled (295, 397) with delta (0, -1)
Screenshot: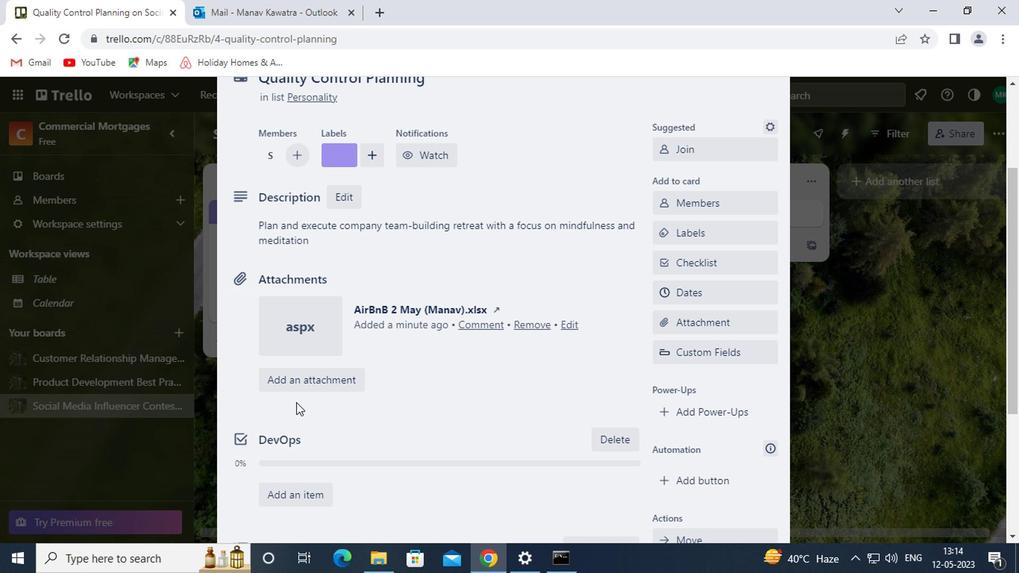
Action: Mouse scrolled (295, 397) with delta (0, -1)
Screenshot: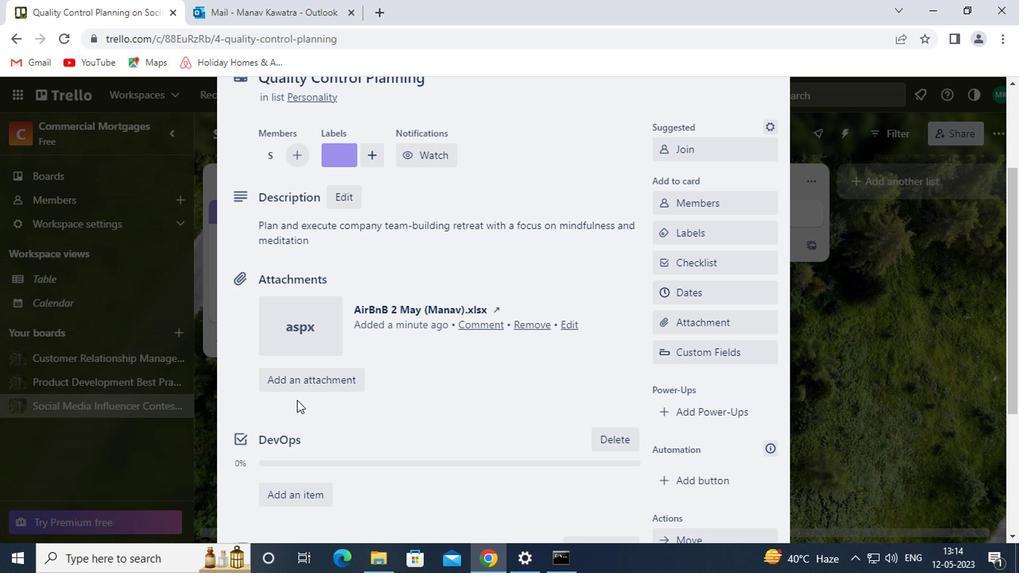 
Action: Mouse moved to (292, 439)
Screenshot: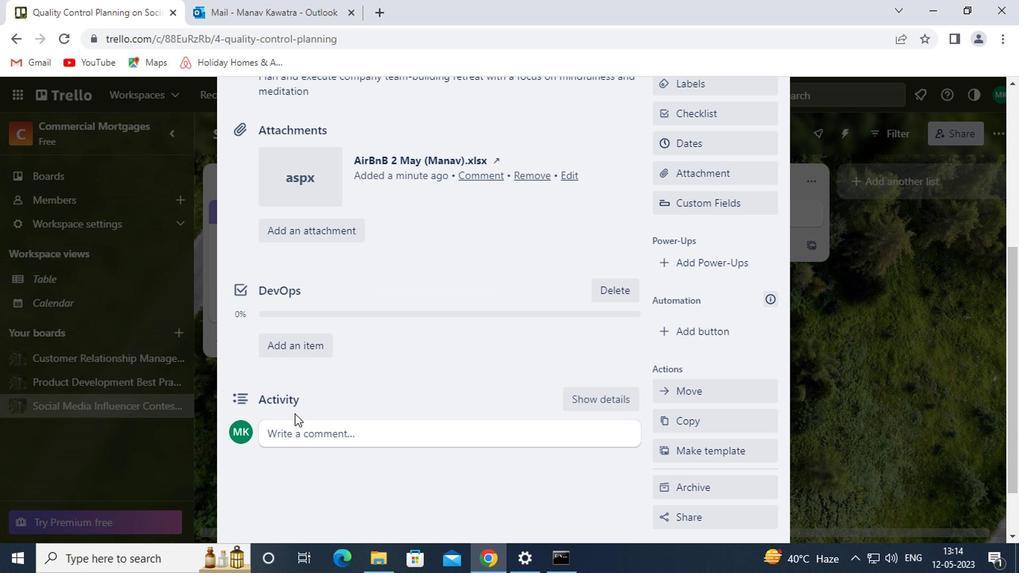 
Action: Mouse pressed left at (292, 439)
Screenshot: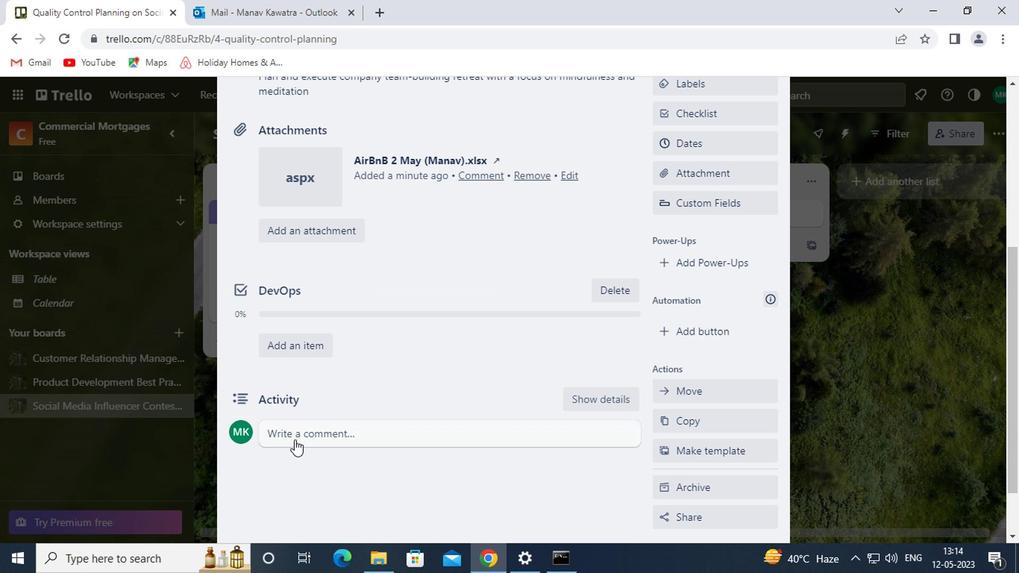 
Action: Mouse moved to (295, 483)
Screenshot: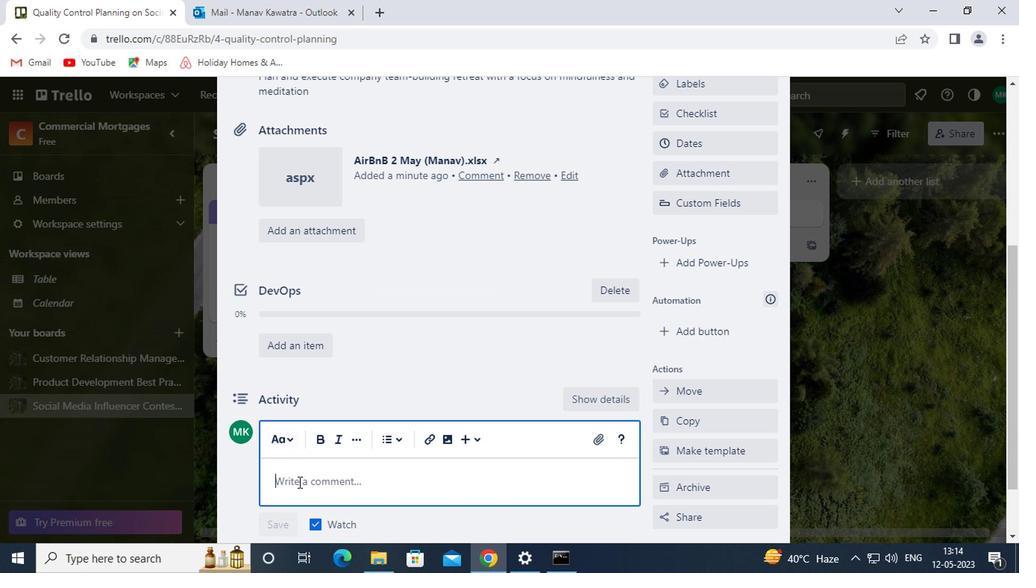 
Action: Mouse pressed left at (295, 483)
Screenshot: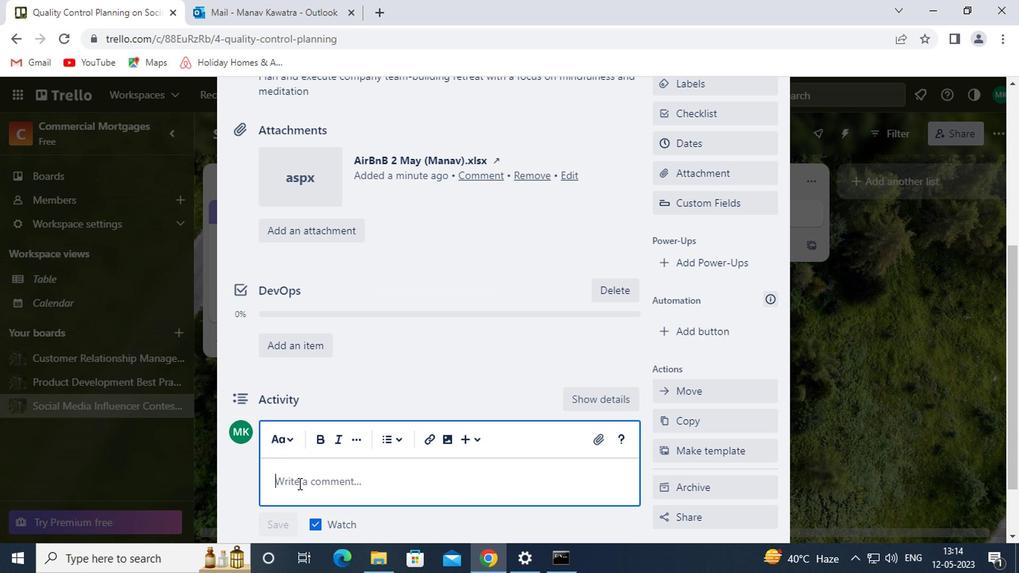 
Action: Key pressed <Key.shift><Key.shift>LET<Key.space>US<Key.space>MAKE<Key.space>SURE<Key.space>WE<Key.space>HAVE<Key.space>A<Key.space>CLEAR<Key.space>UNDERSTANDING<Key.space>OF<Key.space>THE<Key.space>DESIRED<Key.space>OUTCOMES<Key.space>AND<Key.space>SUCCESS<Key.space>METRICS<Key.space>FOR<Key.space>THIS<Key.space>TASK
Screenshot: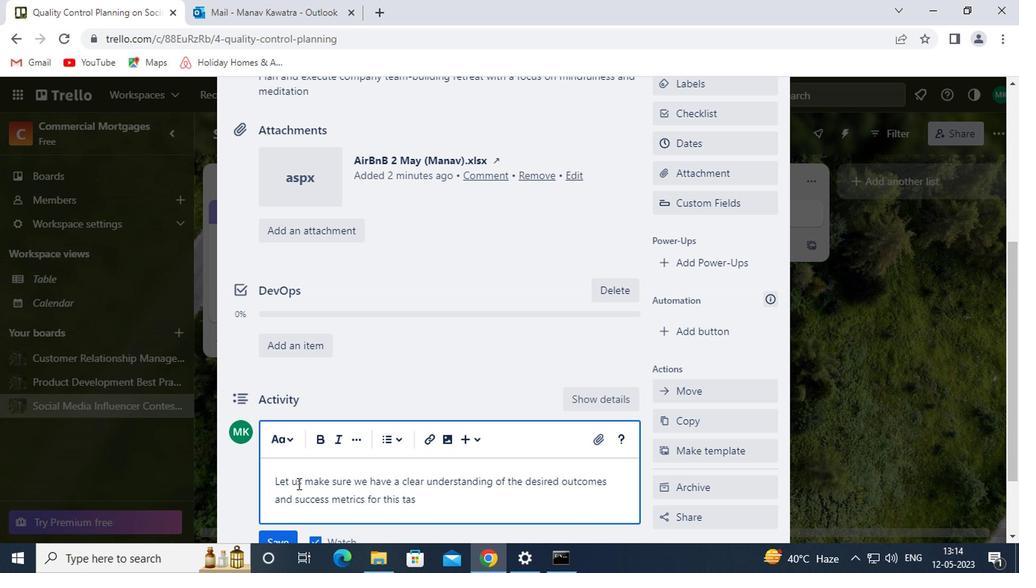 
Action: Mouse moved to (532, 302)
Screenshot: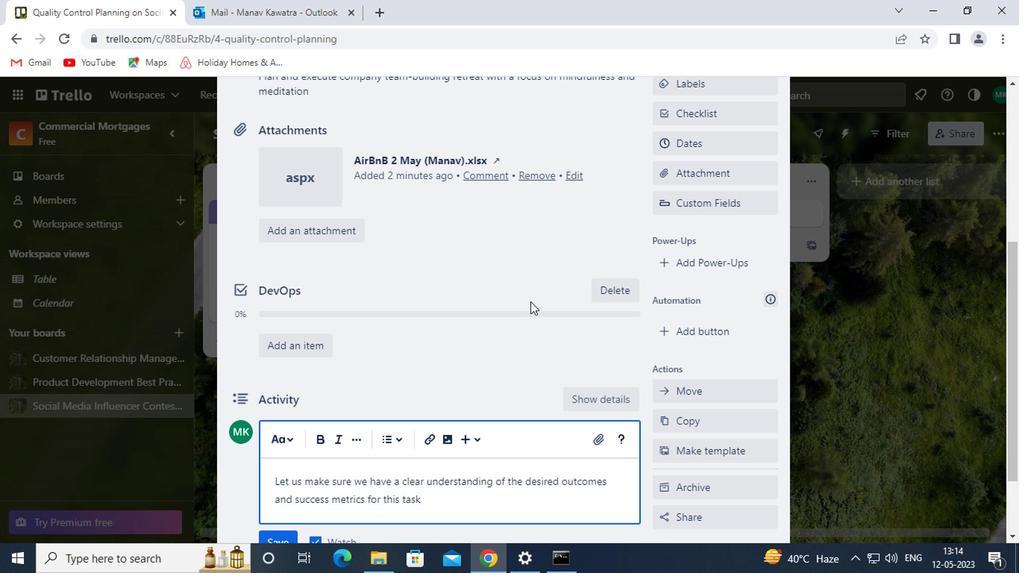 
Action: Mouse scrolled (532, 302) with delta (0, 0)
Screenshot: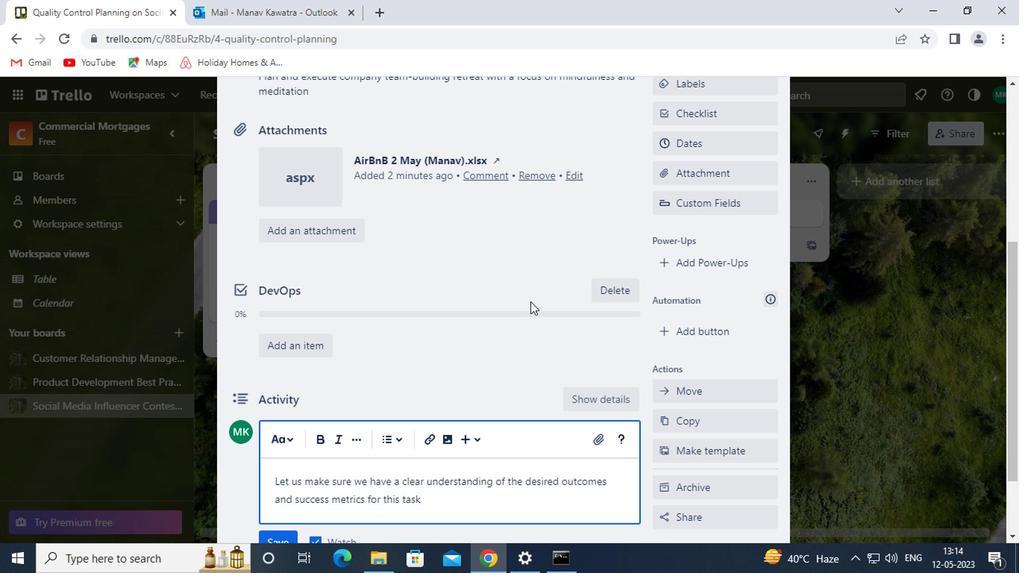 
Action: Mouse scrolled (532, 302) with delta (0, 0)
Screenshot: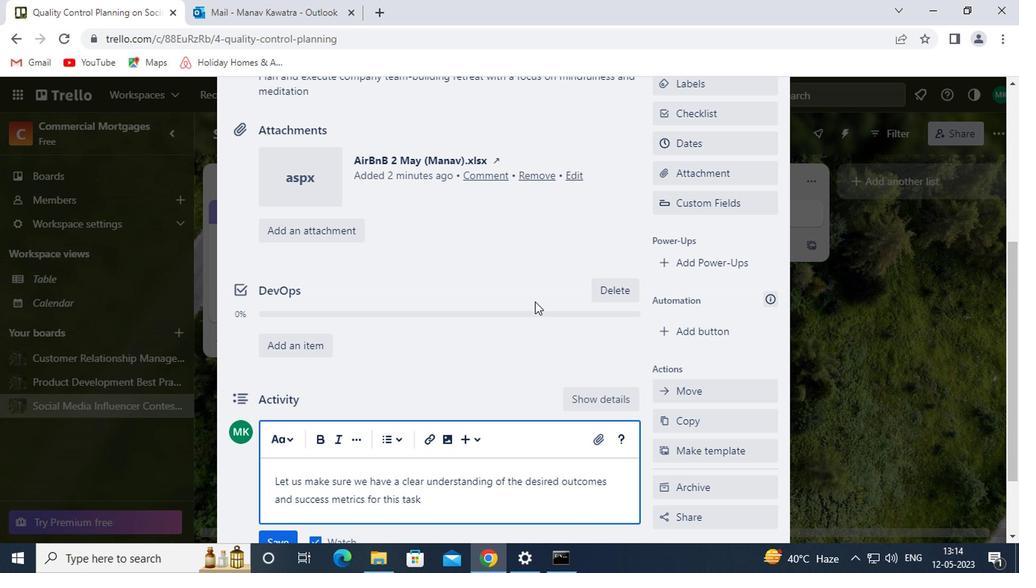 
Action: Mouse scrolled (532, 301) with delta (0, 0)
Screenshot: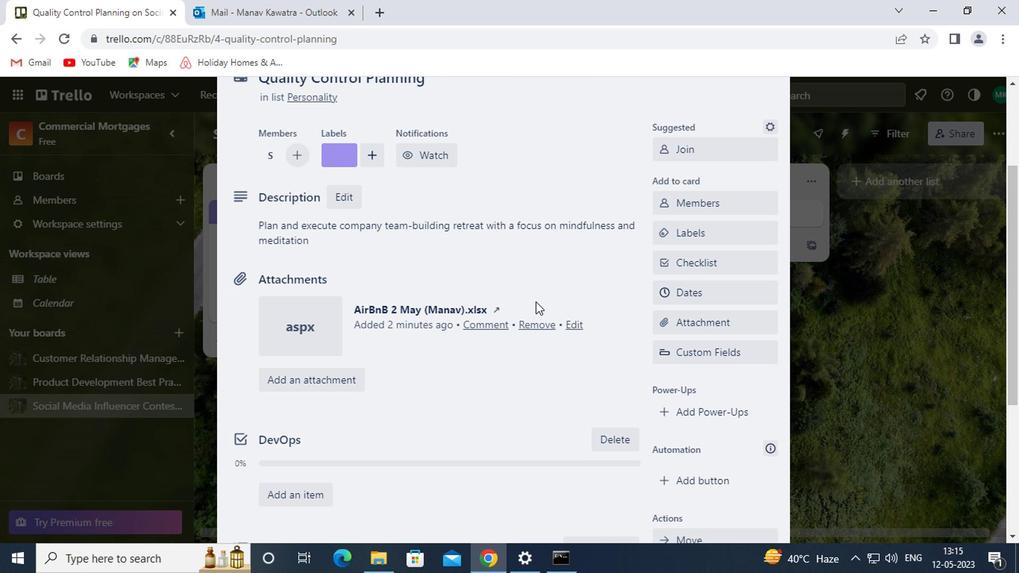 
Action: Mouse scrolled (532, 301) with delta (0, 0)
Screenshot: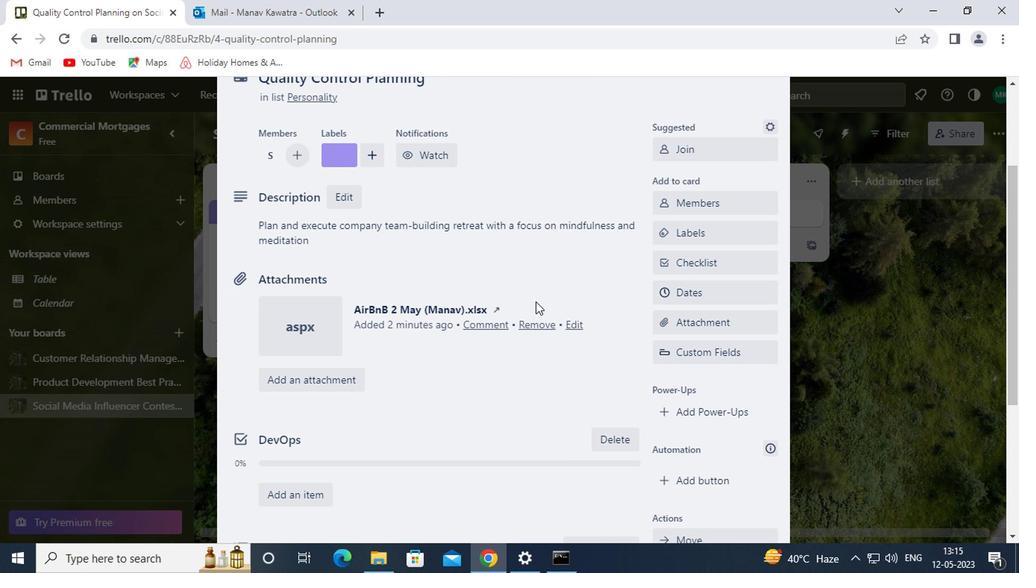 
Action: Mouse scrolled (532, 301) with delta (0, 0)
Screenshot: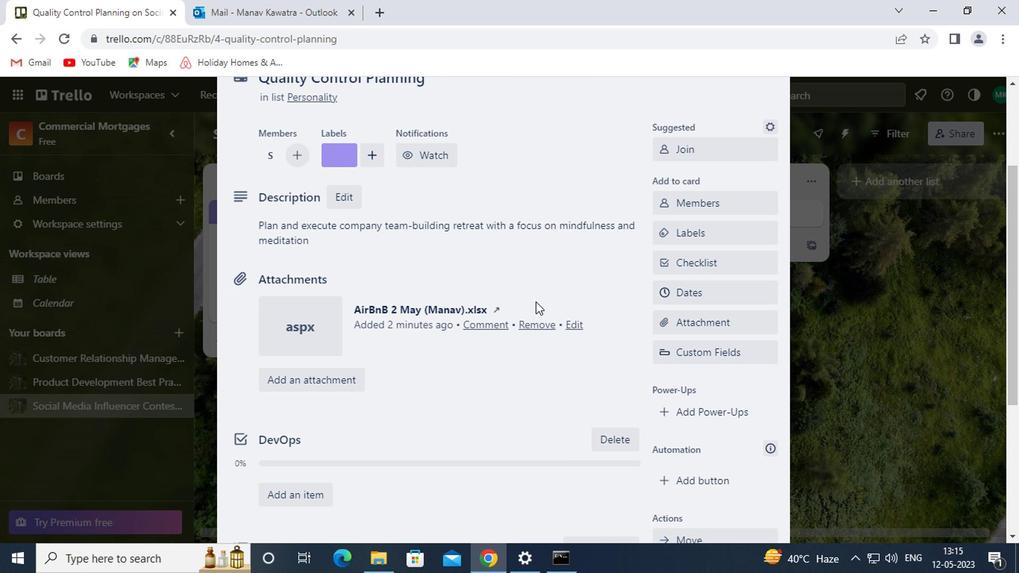 
Action: Mouse moved to (271, 470)
Screenshot: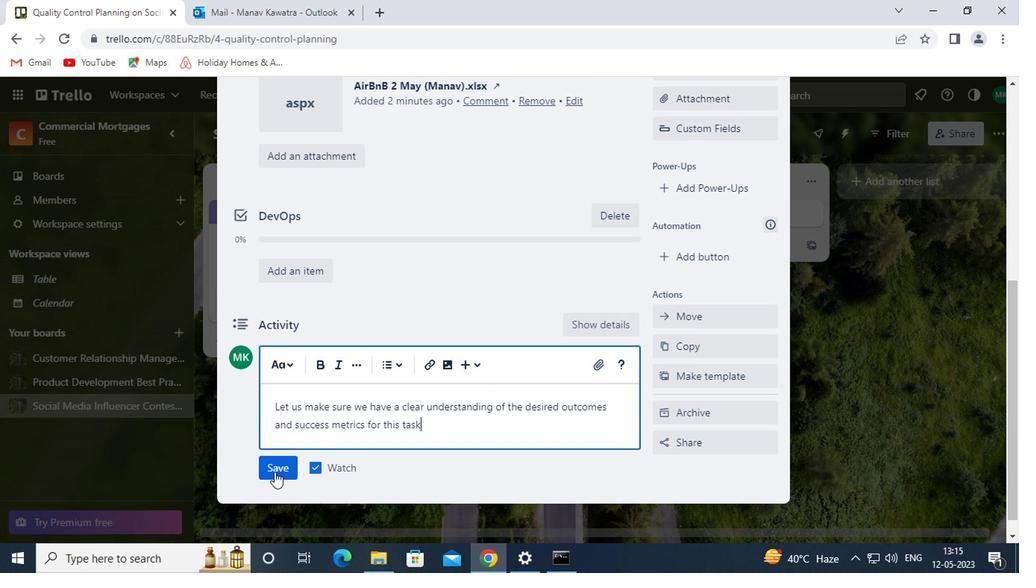 
Action: Mouse pressed left at (271, 470)
Screenshot: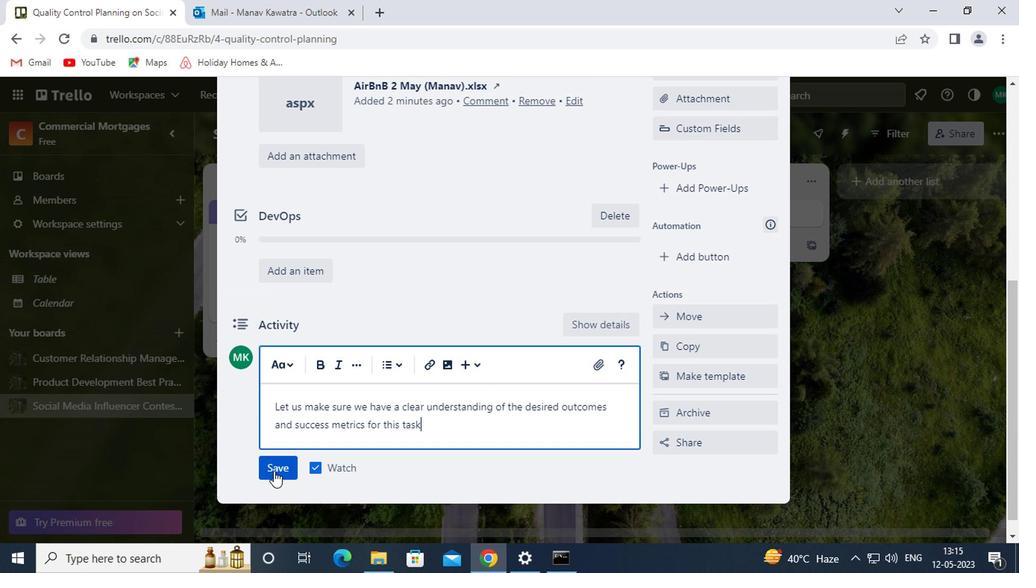 
Action: Mouse moved to (636, 377)
Screenshot: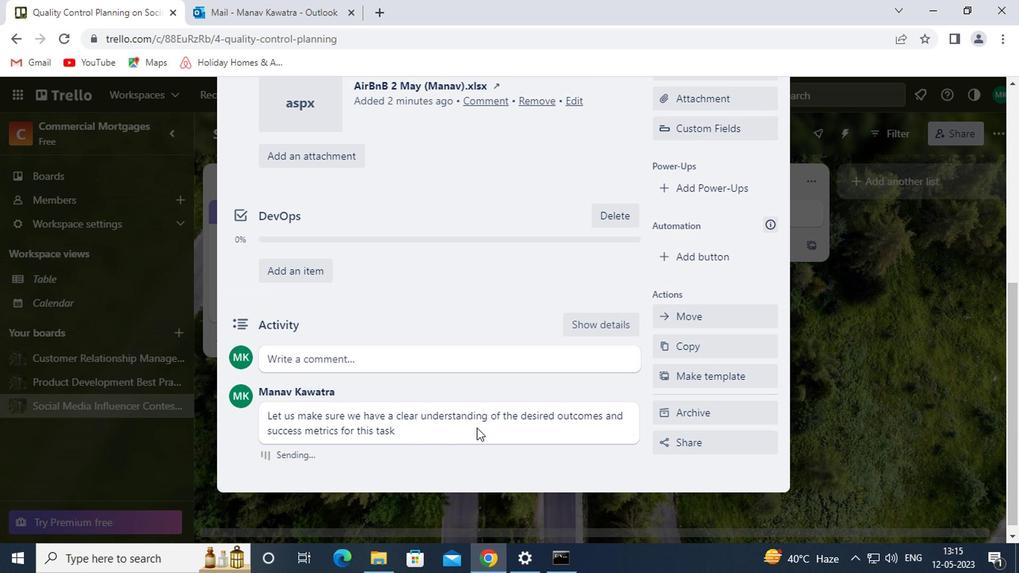 
Action: Mouse scrolled (636, 378) with delta (0, 1)
Screenshot: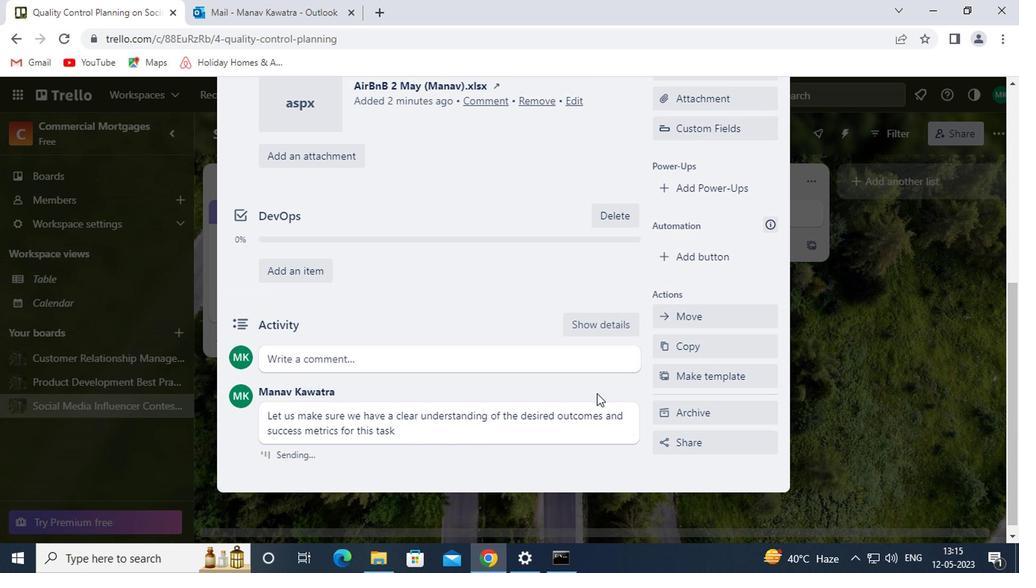 
Action: Mouse scrolled (636, 378) with delta (0, 1)
Screenshot: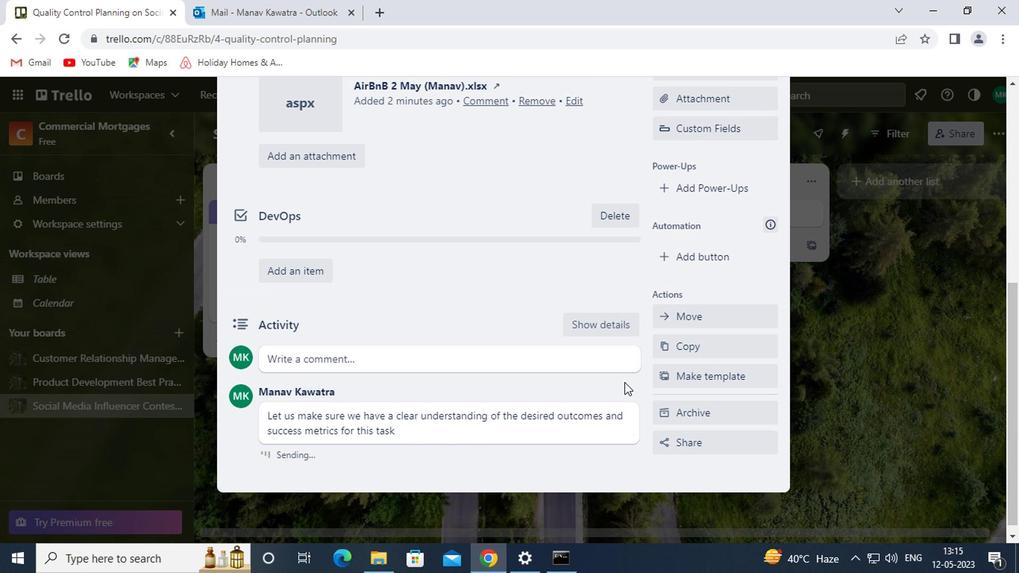 
Action: Mouse scrolled (636, 378) with delta (0, 1)
Screenshot: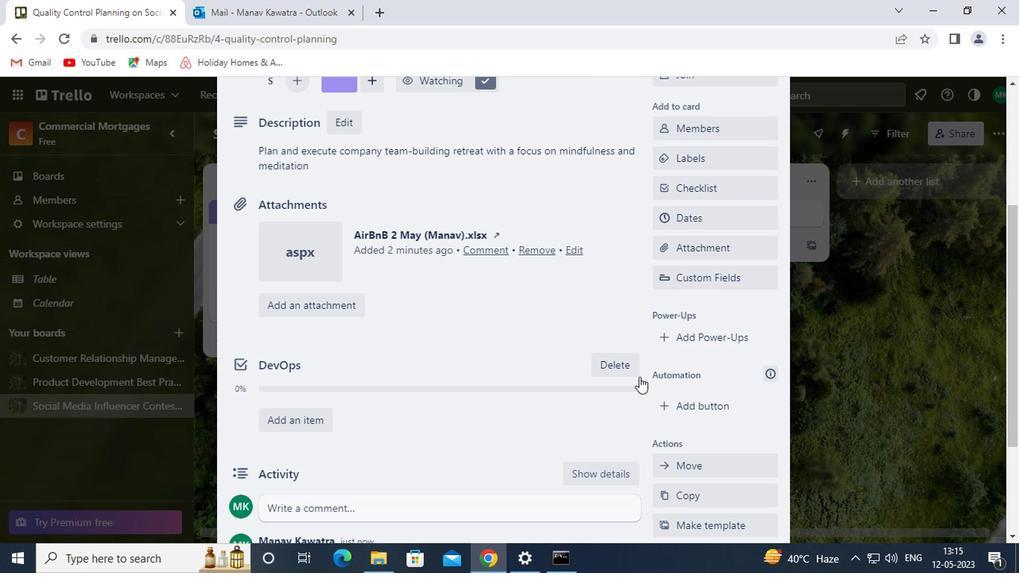 
Action: Mouse moved to (705, 296)
Screenshot: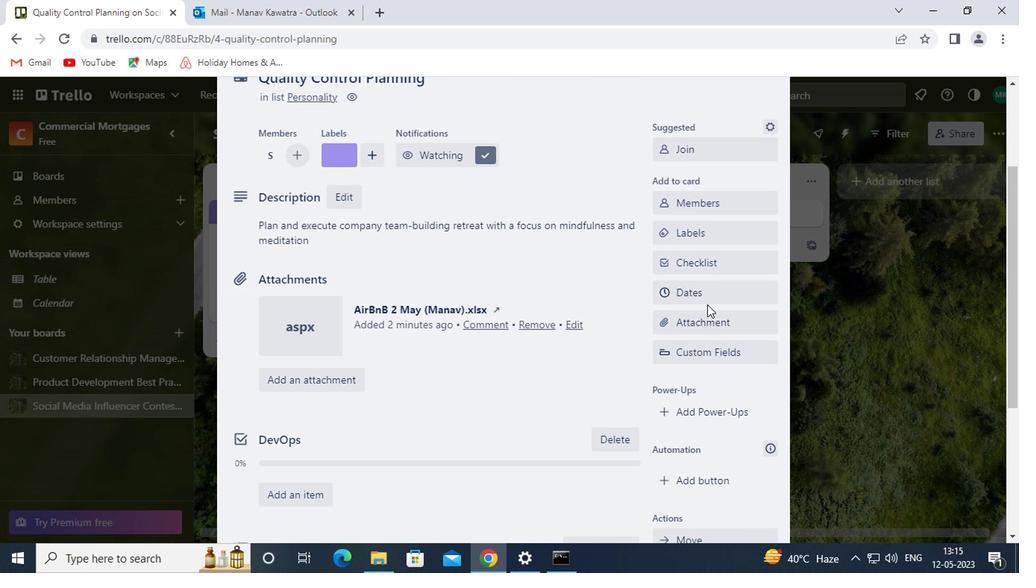 
Action: Mouse pressed left at (705, 296)
Screenshot: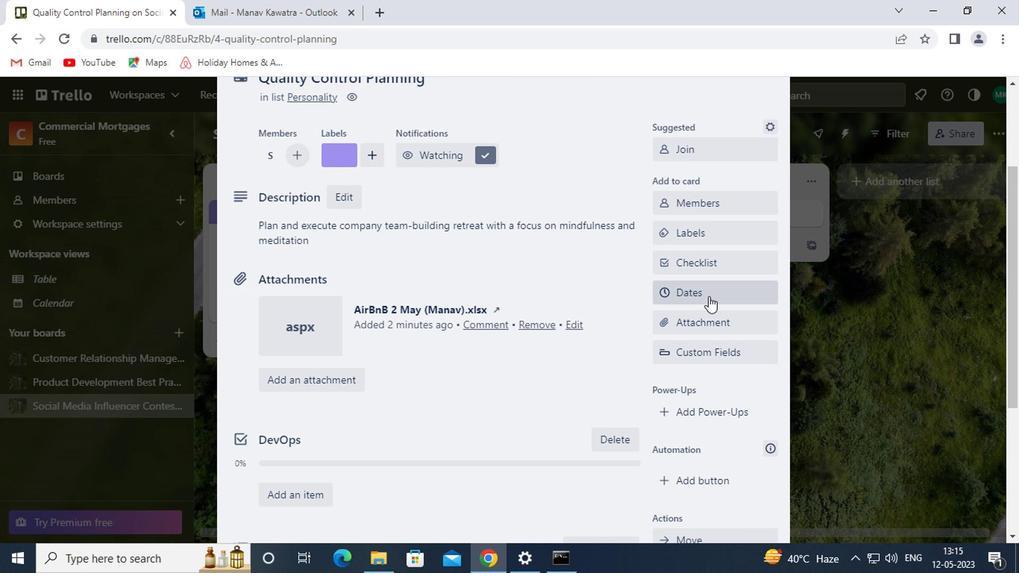 
Action: Mouse moved to (663, 405)
Screenshot: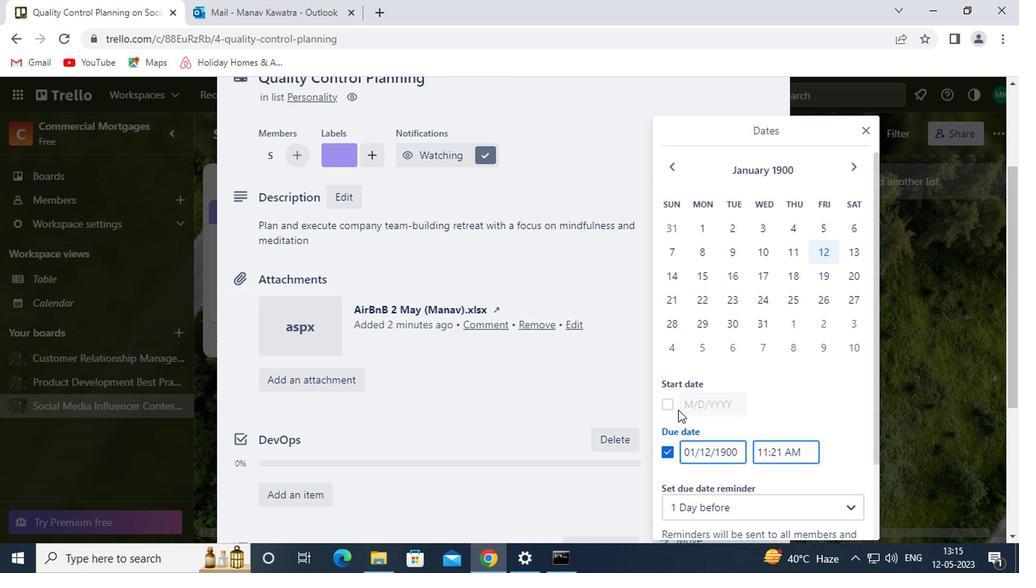 
Action: Mouse pressed left at (663, 405)
Screenshot: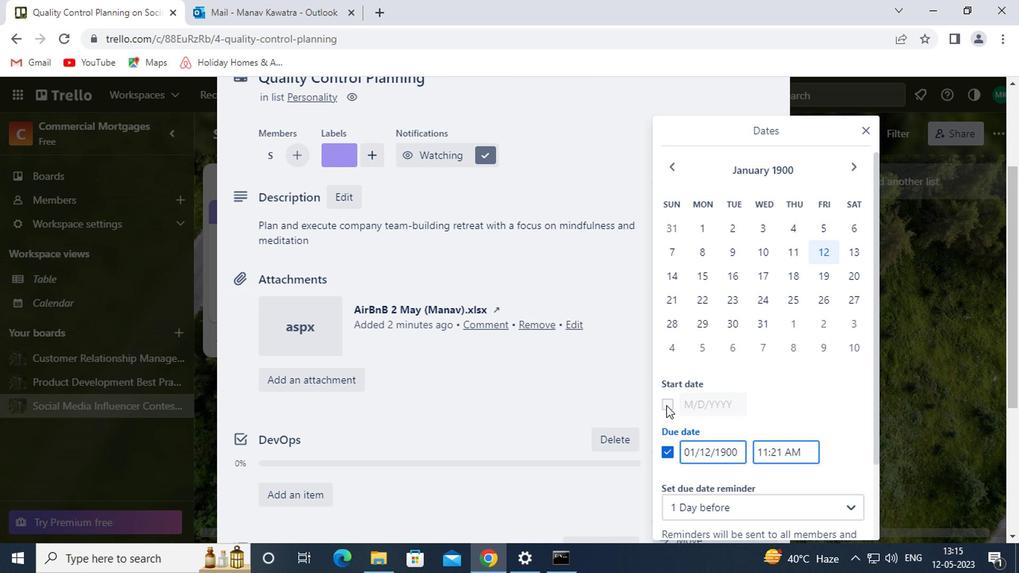 
Action: Mouse moved to (857, 229)
Screenshot: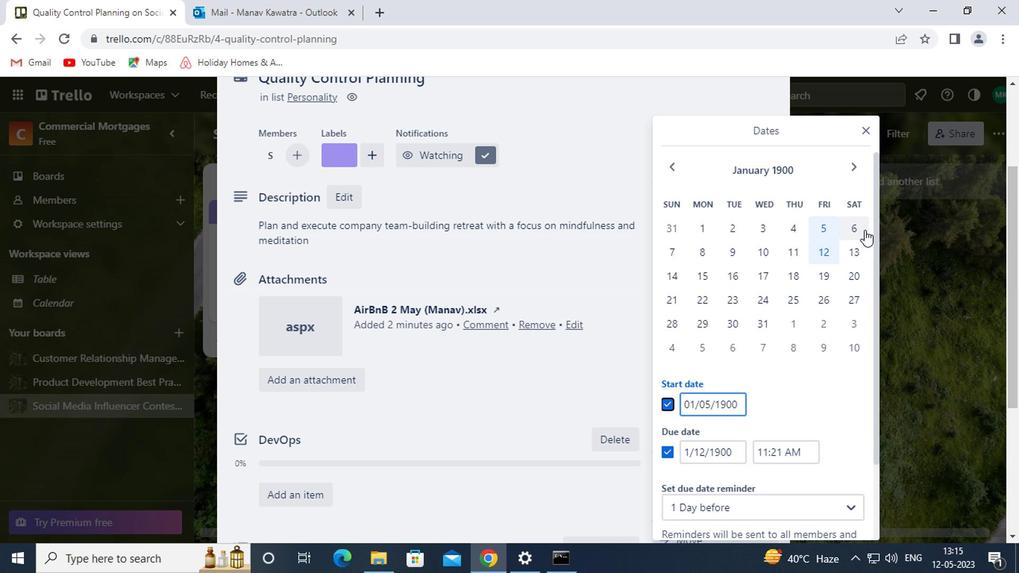 
Action: Mouse pressed left at (857, 229)
Screenshot: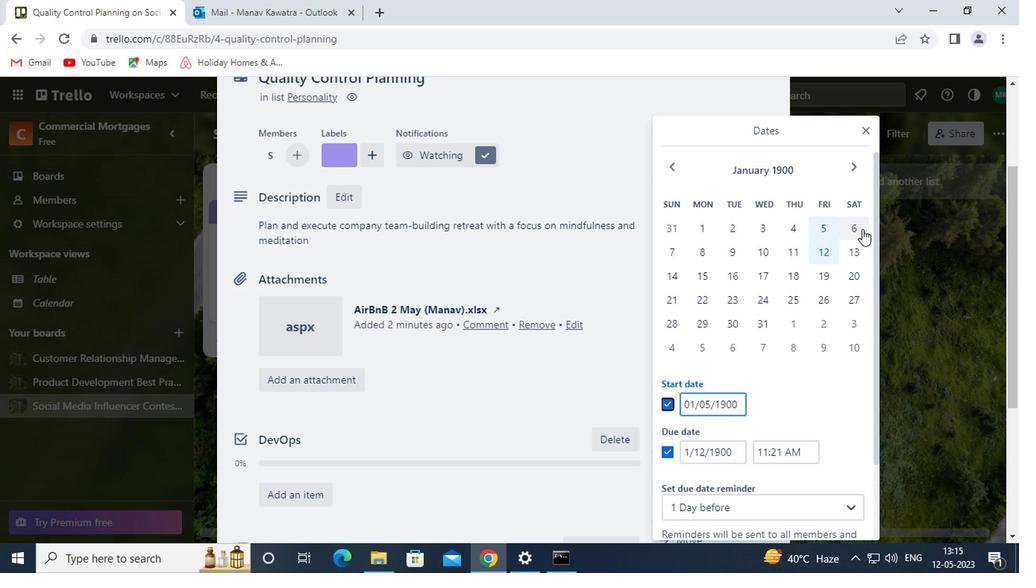 
Action: Mouse moved to (852, 257)
Screenshot: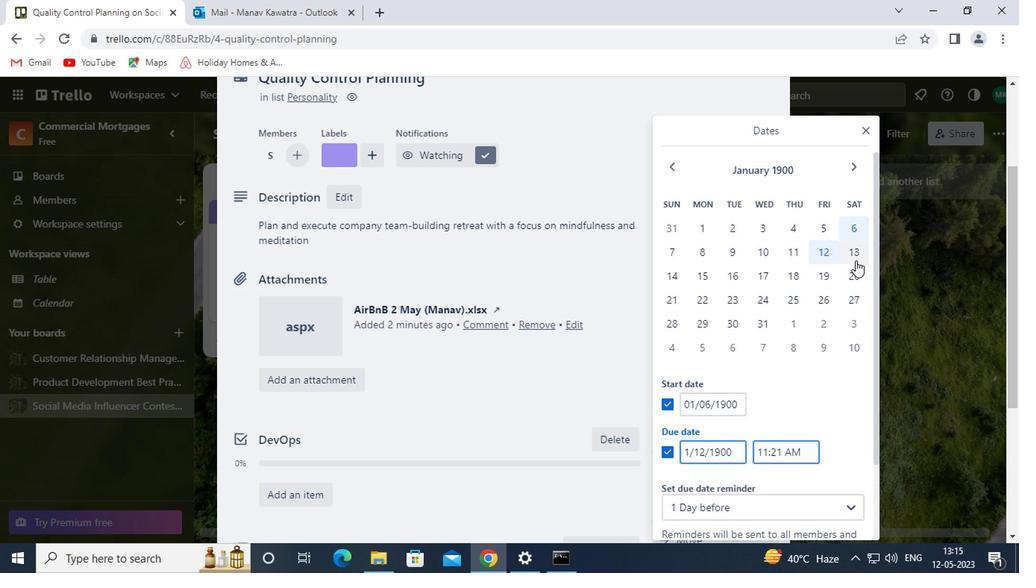 
Action: Mouse pressed left at (852, 257)
Screenshot: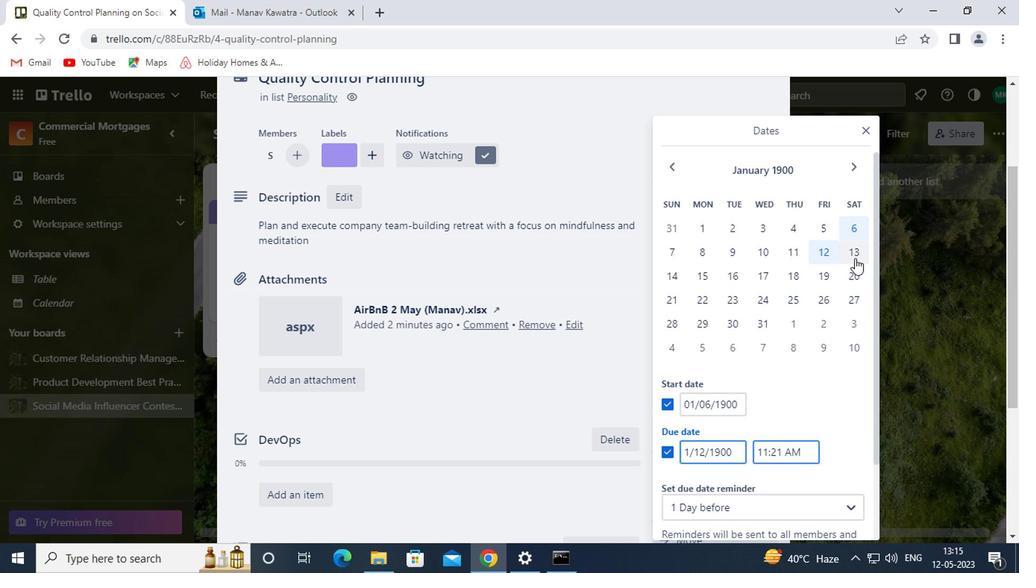 
Action: Mouse moved to (780, 386)
Screenshot: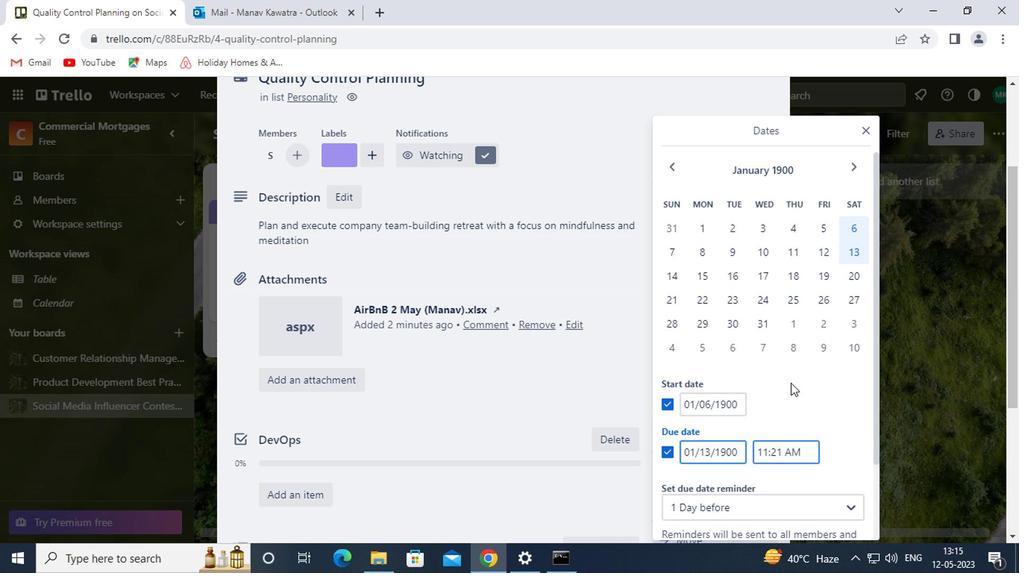 
Action: Mouse scrolled (780, 385) with delta (0, 0)
Screenshot: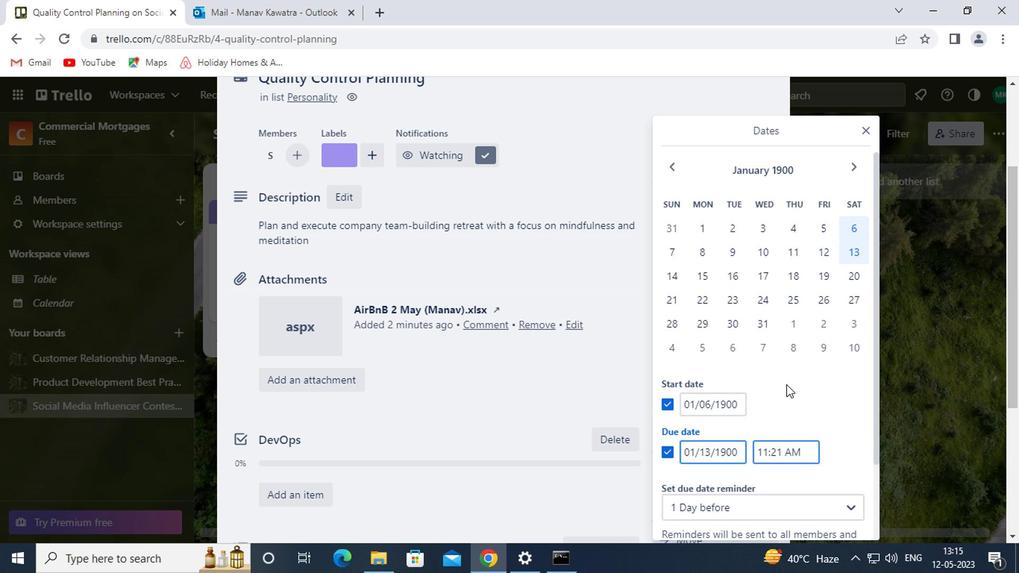 
Action: Mouse scrolled (780, 385) with delta (0, 0)
Screenshot: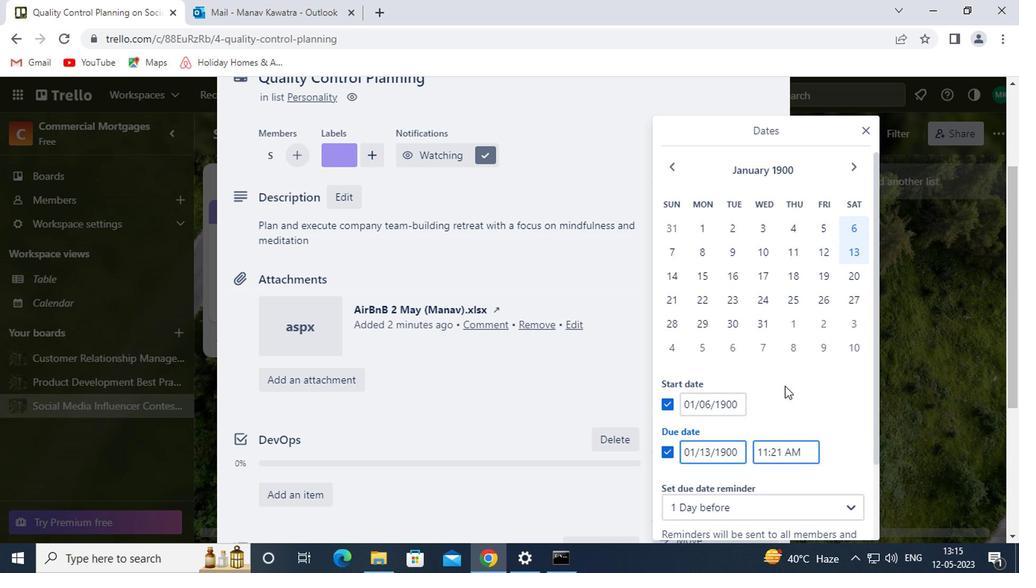 
Action: Mouse moved to (779, 386)
Screenshot: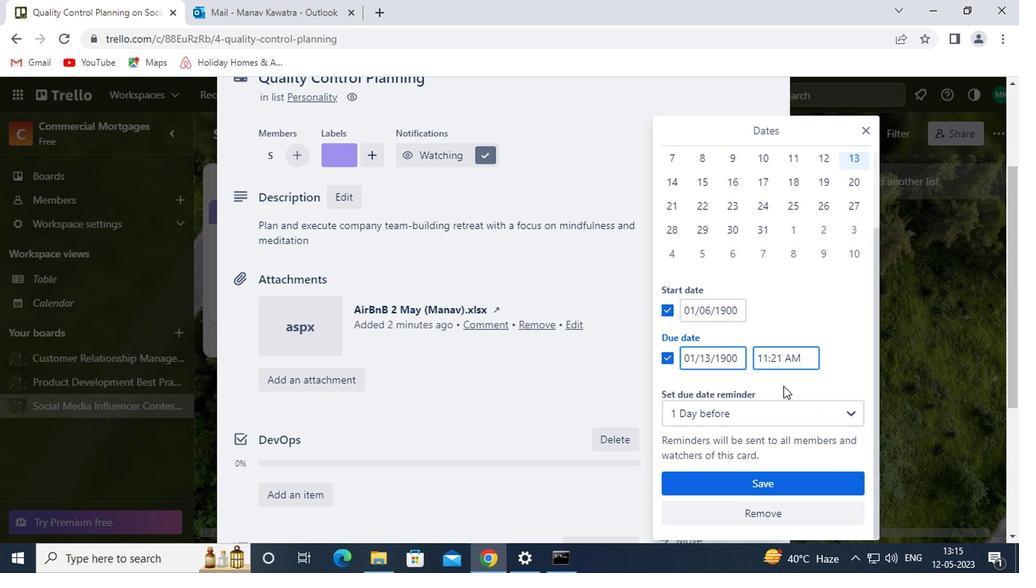 
Action: Mouse scrolled (779, 385) with delta (0, 0)
Screenshot: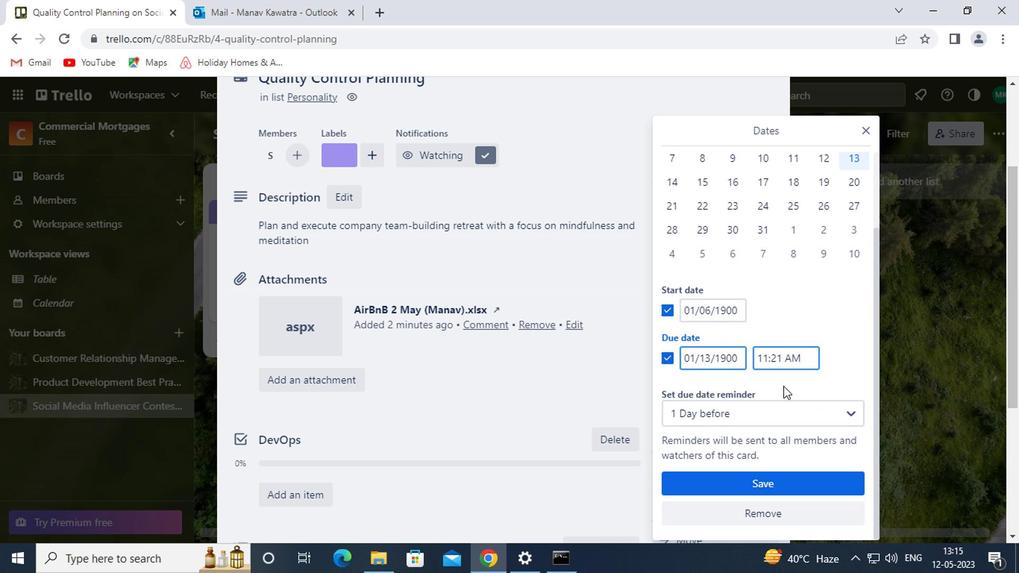 
Action: Mouse scrolled (779, 385) with delta (0, 0)
Screenshot: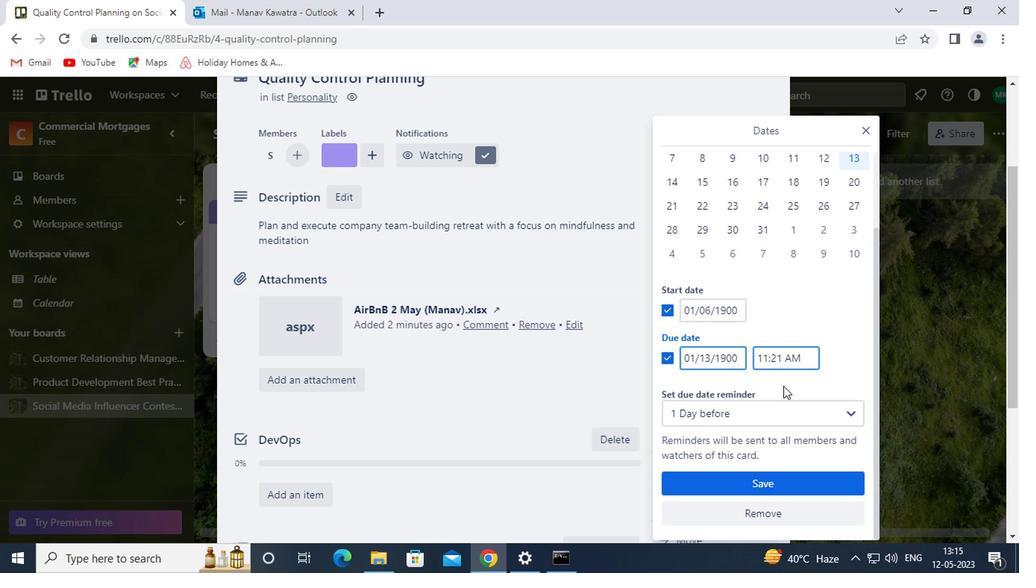 
Action: Mouse moved to (749, 477)
Screenshot: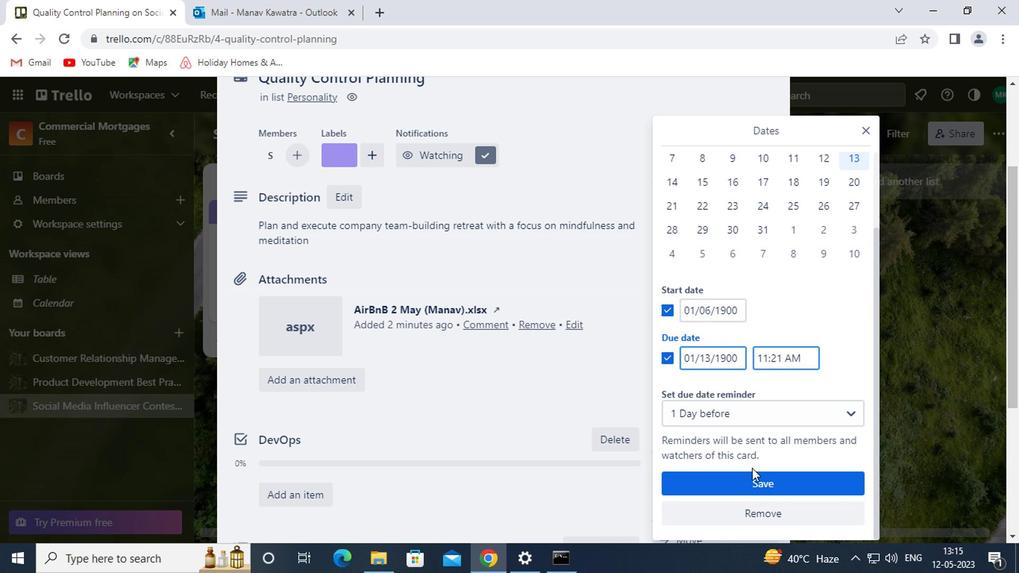 
Action: Mouse pressed left at (749, 477)
Screenshot: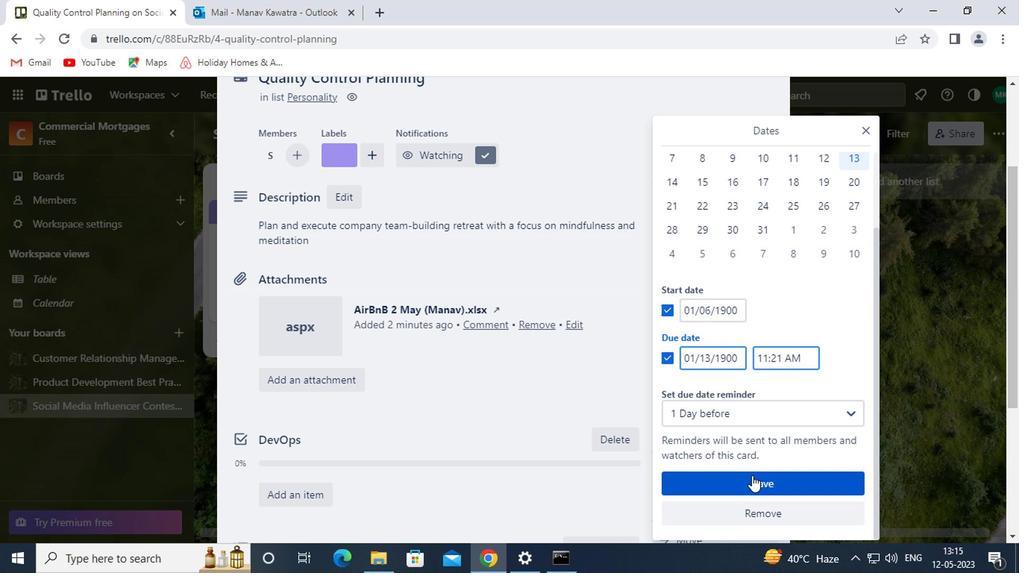 
Action: Mouse moved to (814, 334)
Screenshot: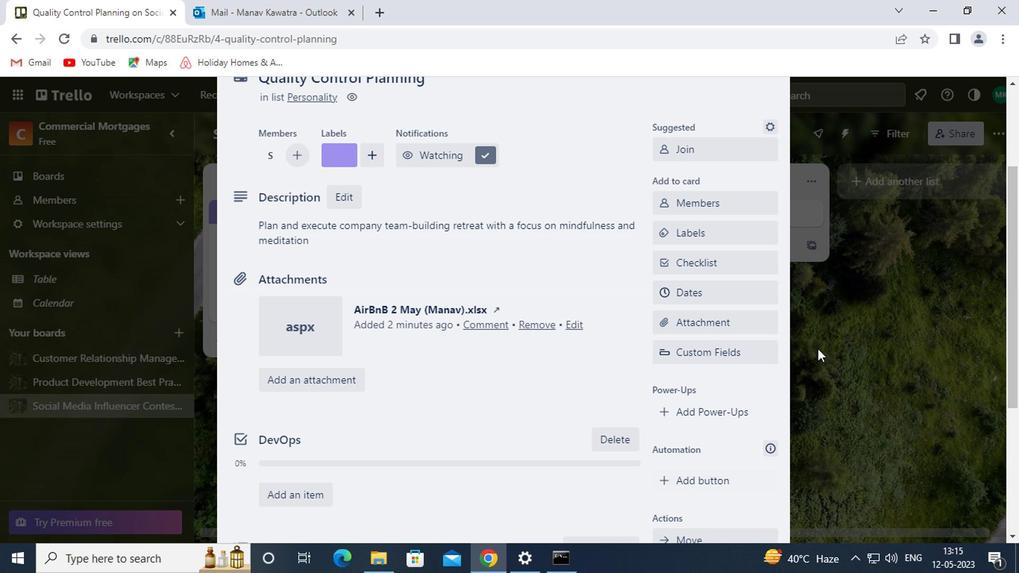 
Action: Mouse pressed left at (814, 334)
Screenshot: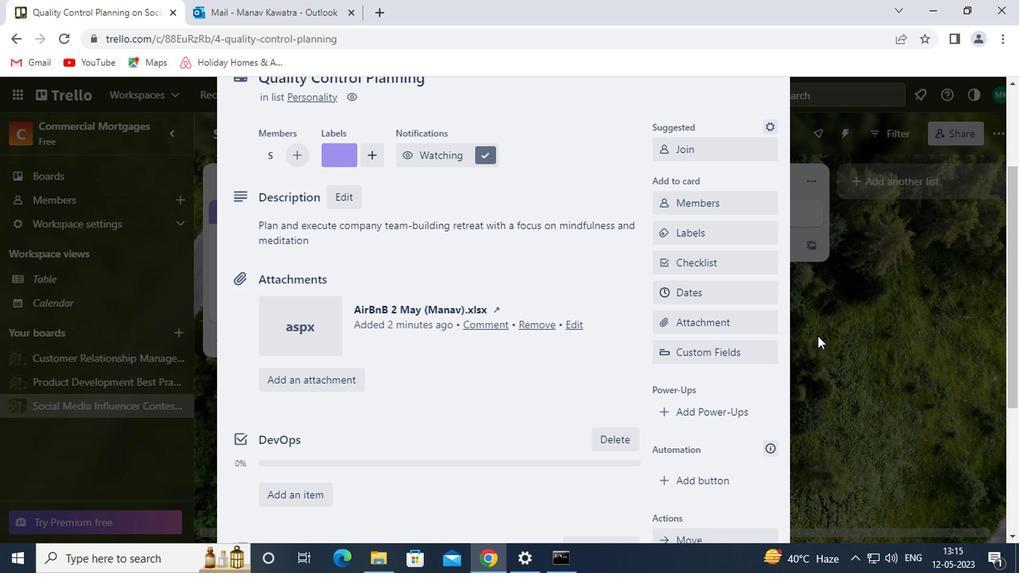 
